 Task: Find connections with filter location Lübbecke with filter topic #property with filter profile language German with filter current company SoftwareOne with filter school Canara College with filter industry Utility System Construction with filter service category Team Building with filter keywords title Actor
Action: Mouse moved to (534, 72)
Screenshot: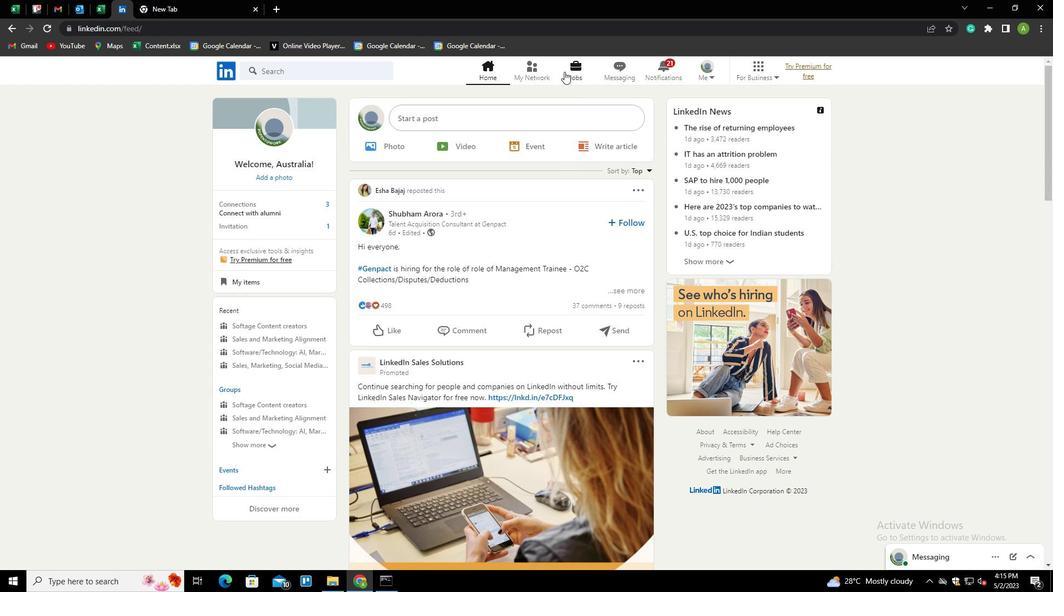 
Action: Mouse pressed left at (534, 72)
Screenshot: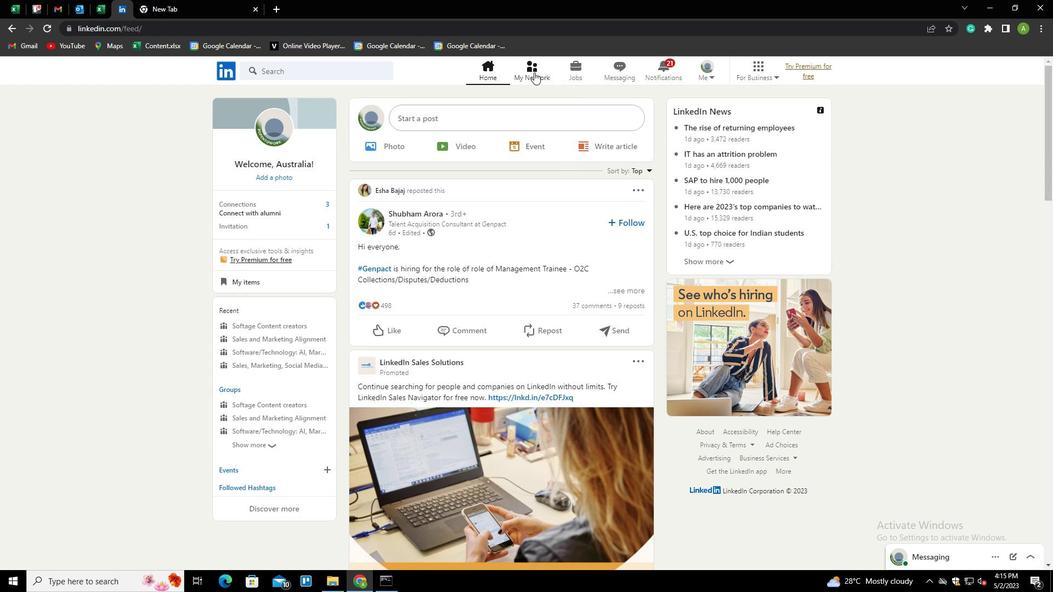 
Action: Mouse moved to (300, 131)
Screenshot: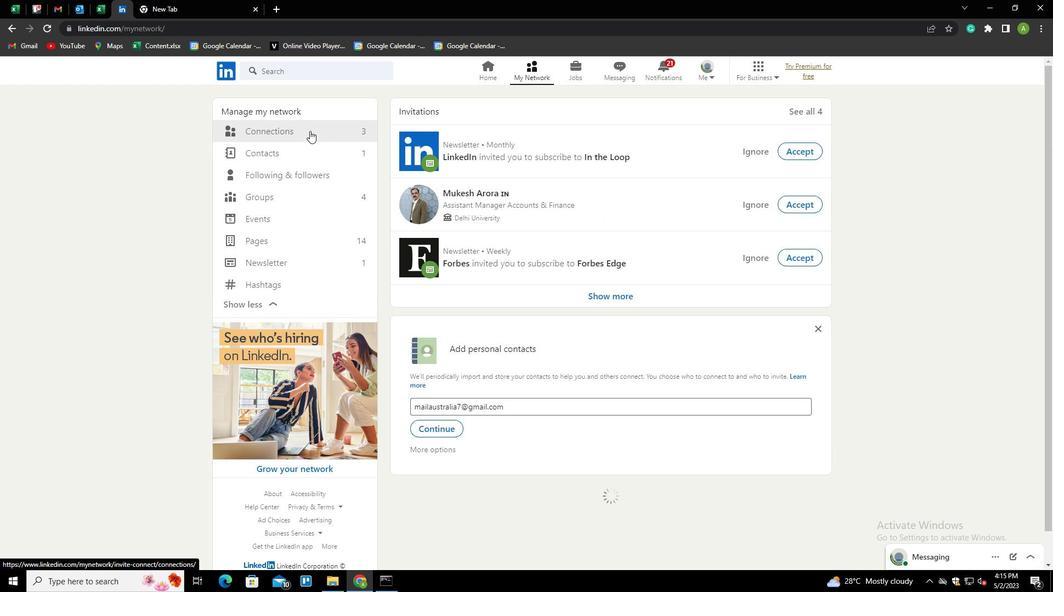 
Action: Mouse pressed left at (300, 131)
Screenshot: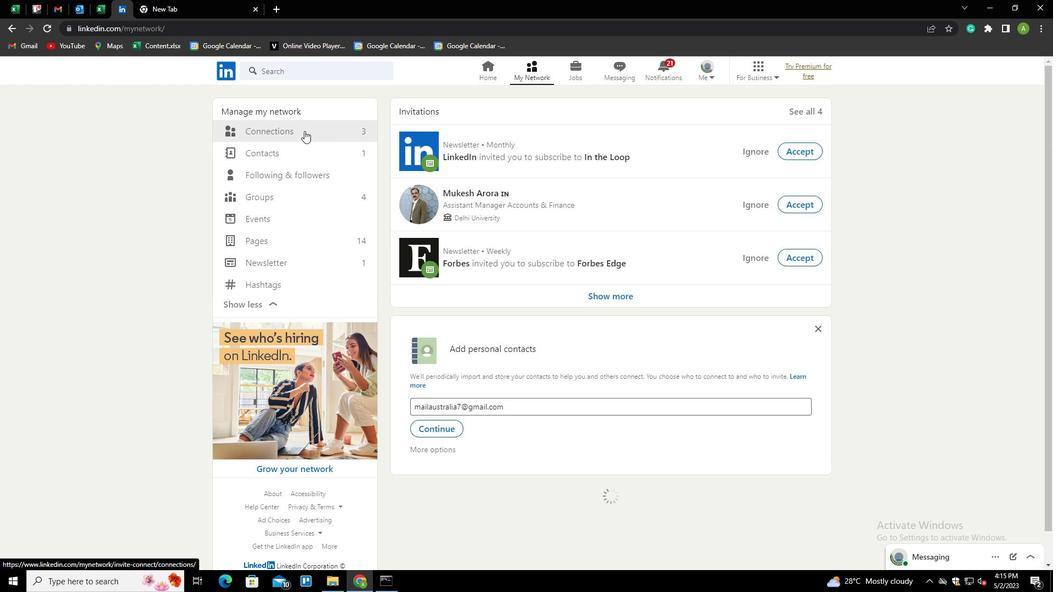 
Action: Mouse moved to (619, 133)
Screenshot: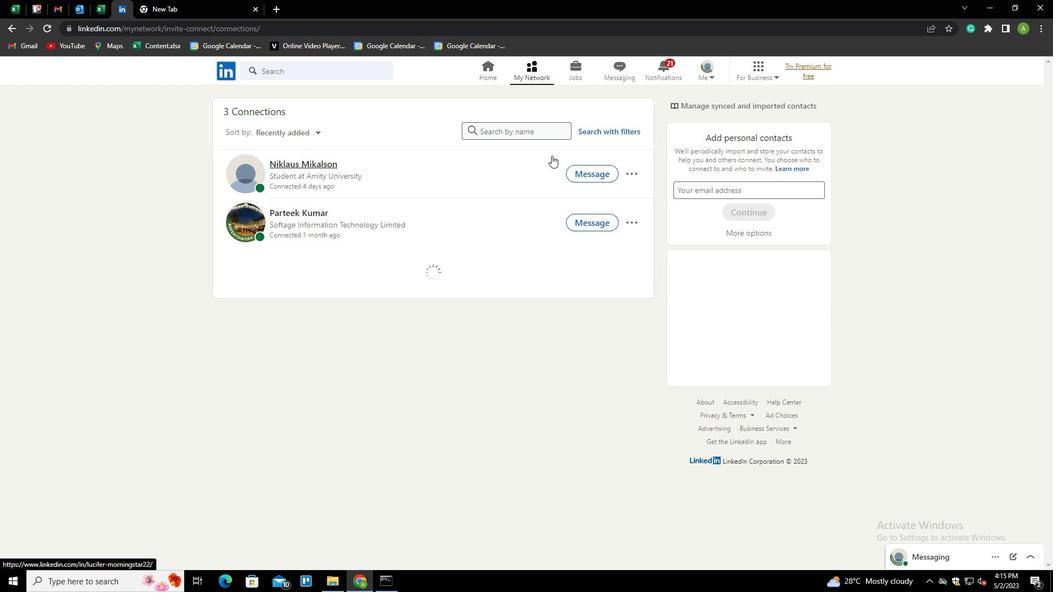 
Action: Mouse pressed left at (619, 133)
Screenshot: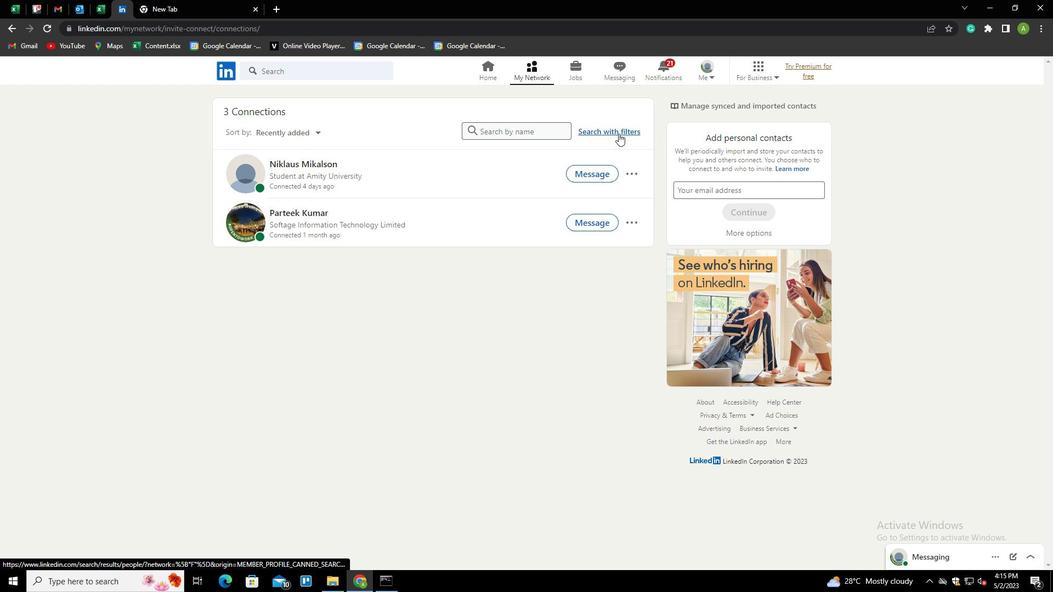 
Action: Mouse moved to (557, 105)
Screenshot: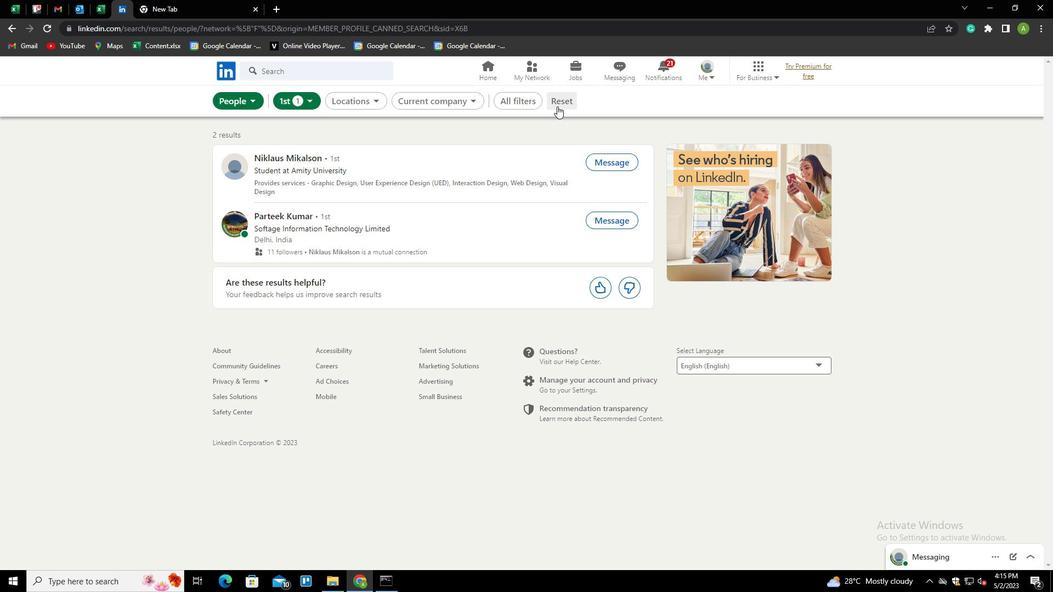 
Action: Mouse pressed left at (557, 105)
Screenshot: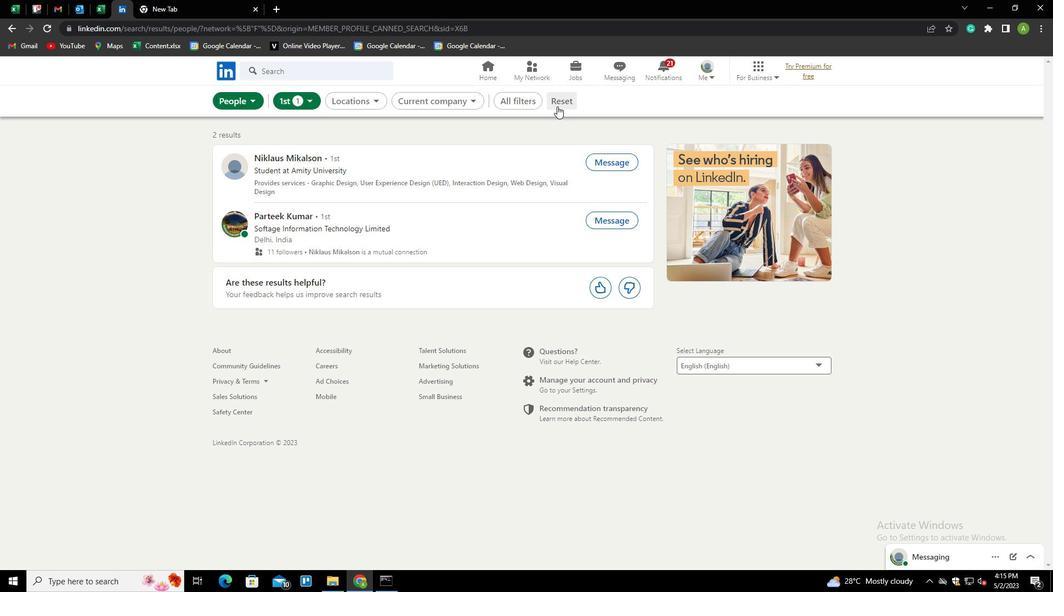 
Action: Mouse moved to (537, 102)
Screenshot: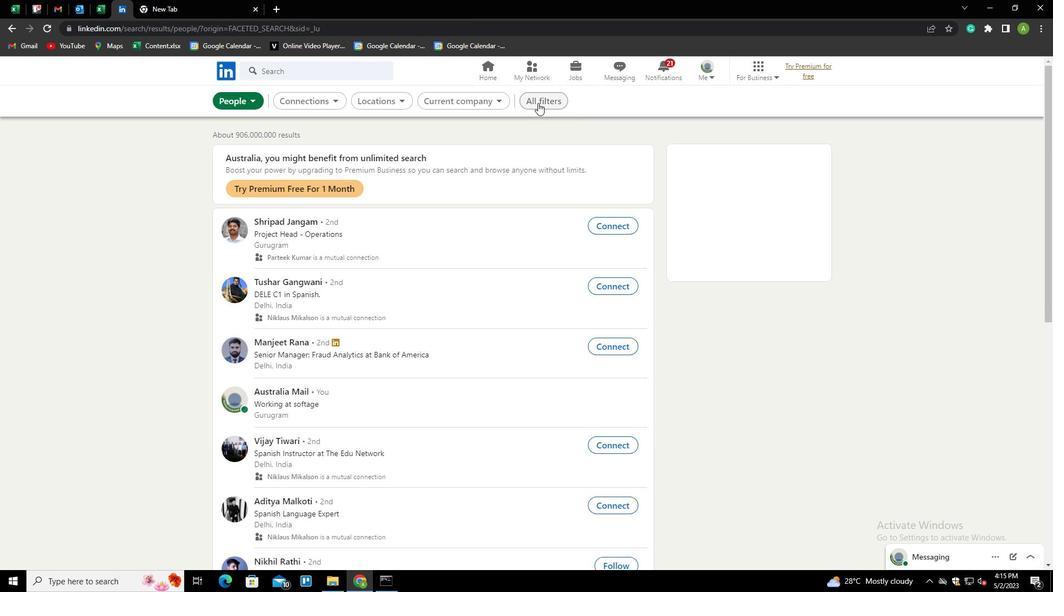 
Action: Mouse pressed left at (537, 102)
Screenshot: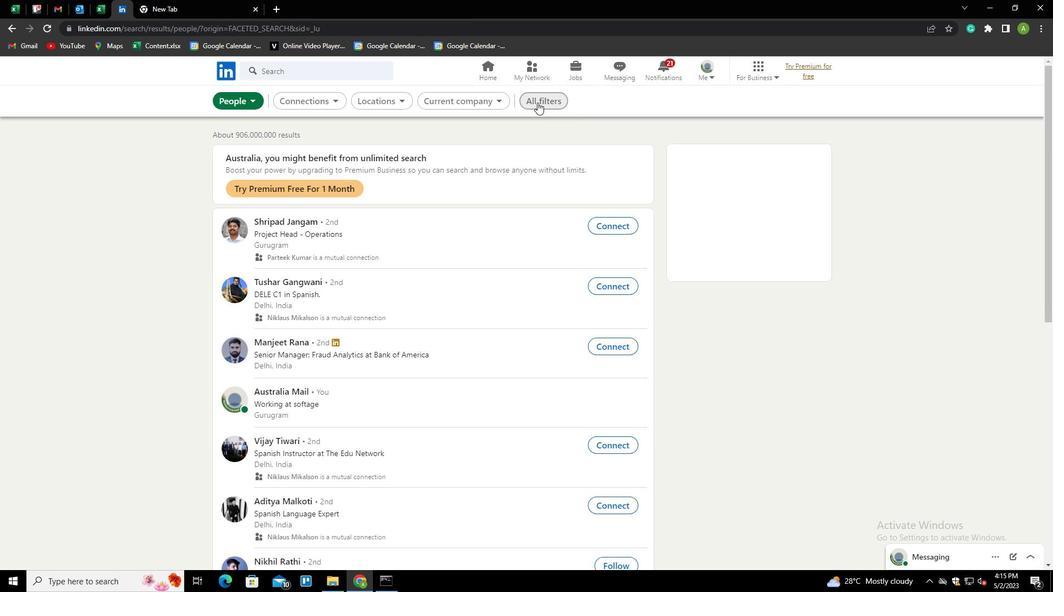 
Action: Mouse moved to (863, 319)
Screenshot: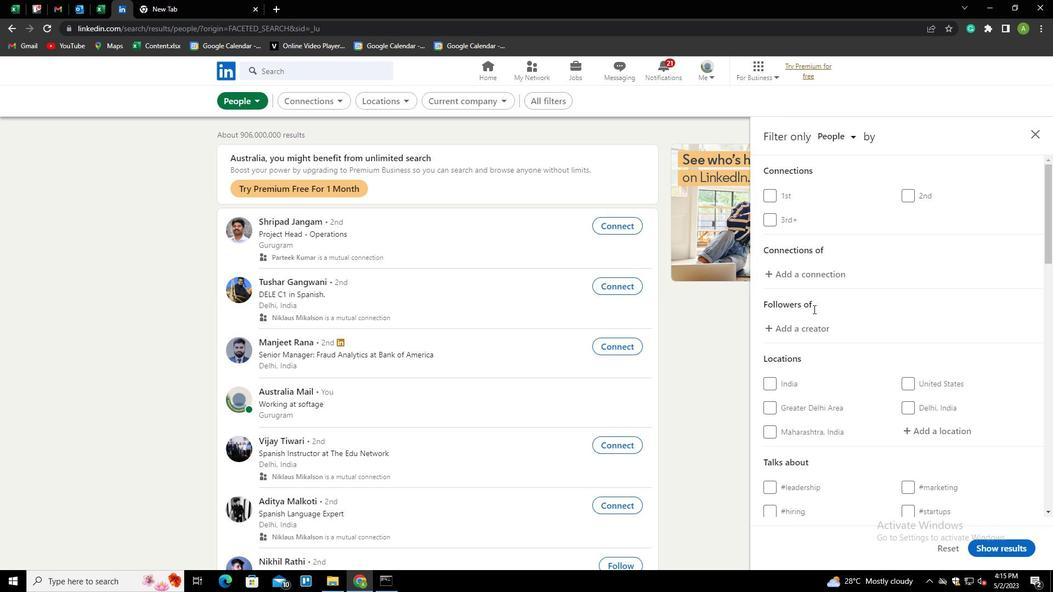 
Action: Mouse scrolled (863, 319) with delta (0, 0)
Screenshot: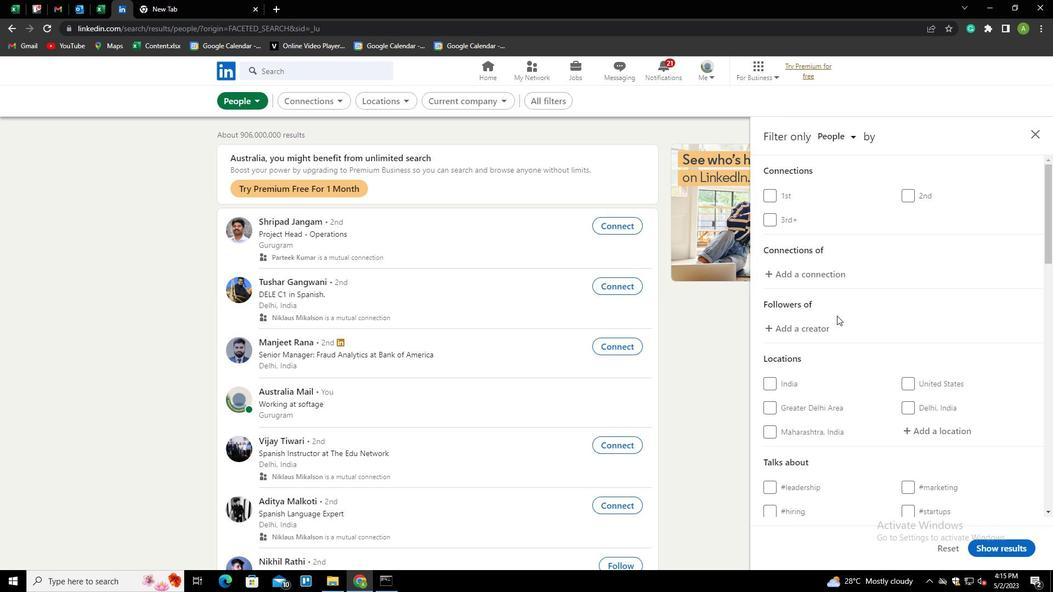 
Action: Mouse scrolled (863, 319) with delta (0, 0)
Screenshot: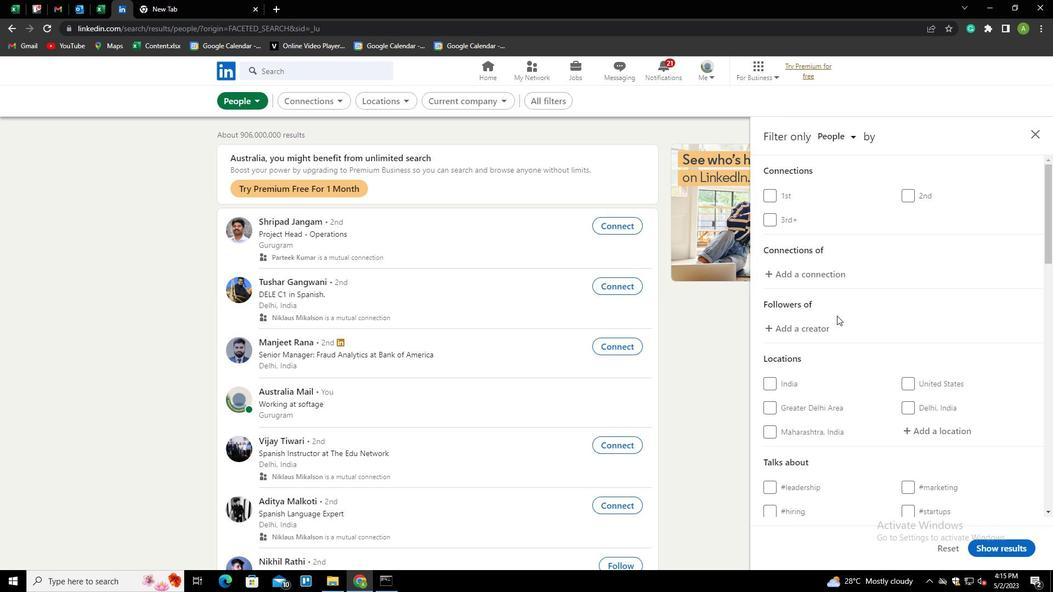 
Action: Mouse moved to (923, 322)
Screenshot: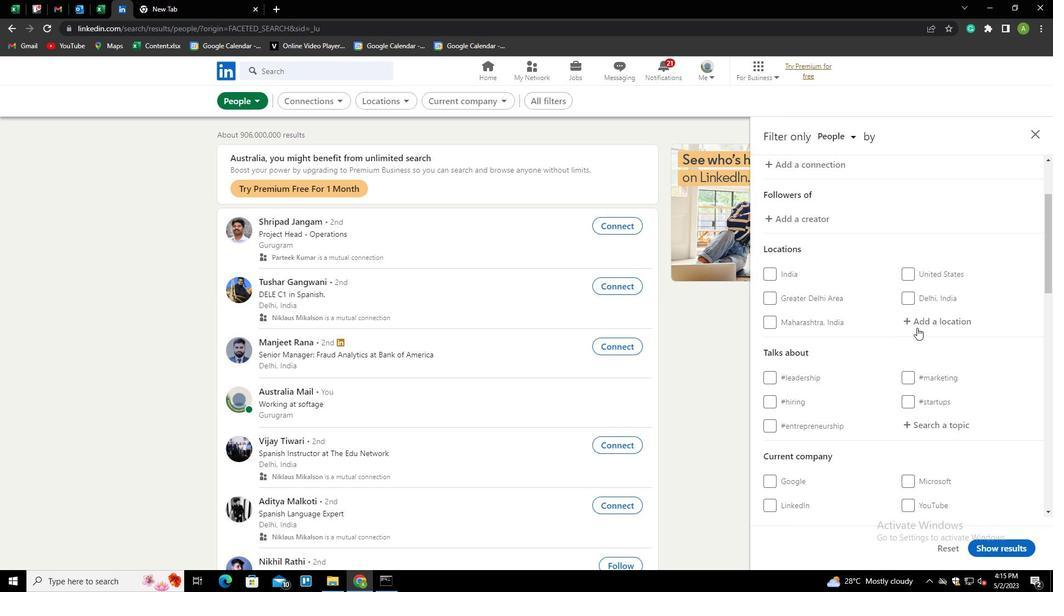 
Action: Mouse pressed left at (923, 322)
Screenshot: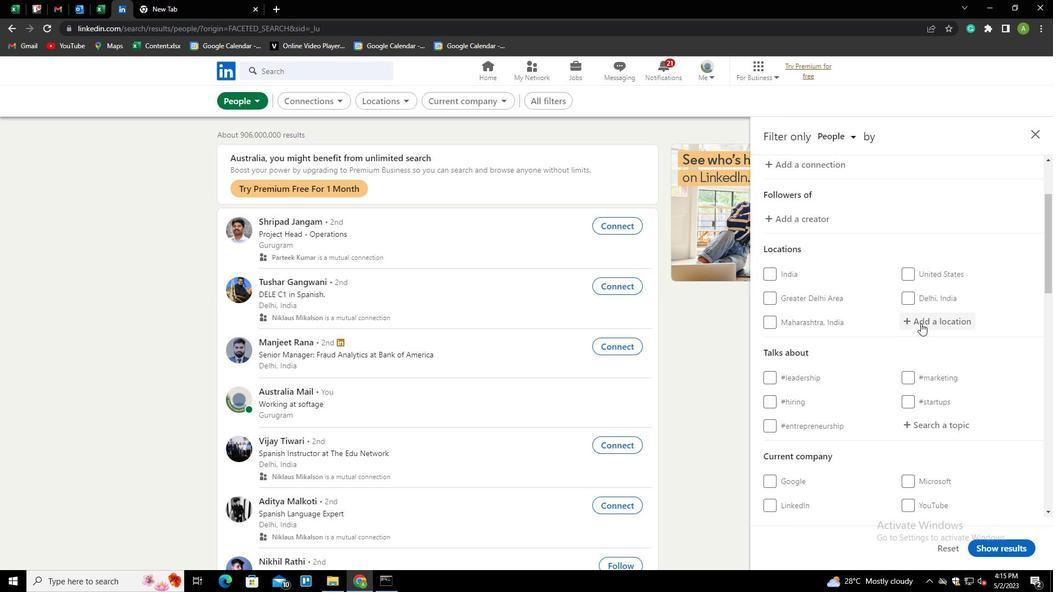 
Action: Key pressed <Key.shift>B<Key.backspace><Key.shift><Key.shift><Key.shift>LUBBECKE<Key.down><Key.enter>
Screenshot: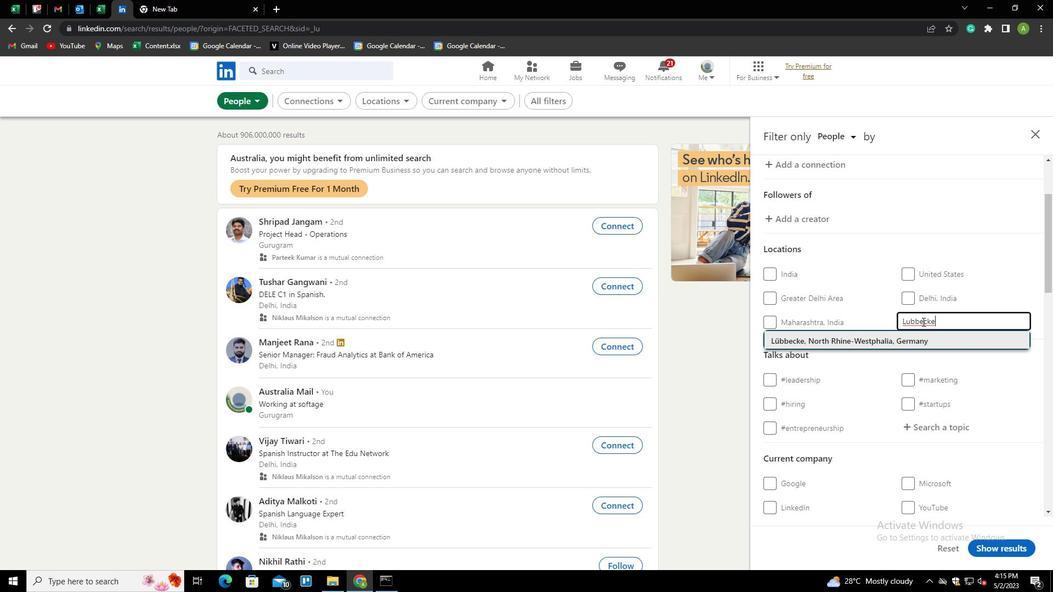 
Action: Mouse scrolled (923, 321) with delta (0, 0)
Screenshot: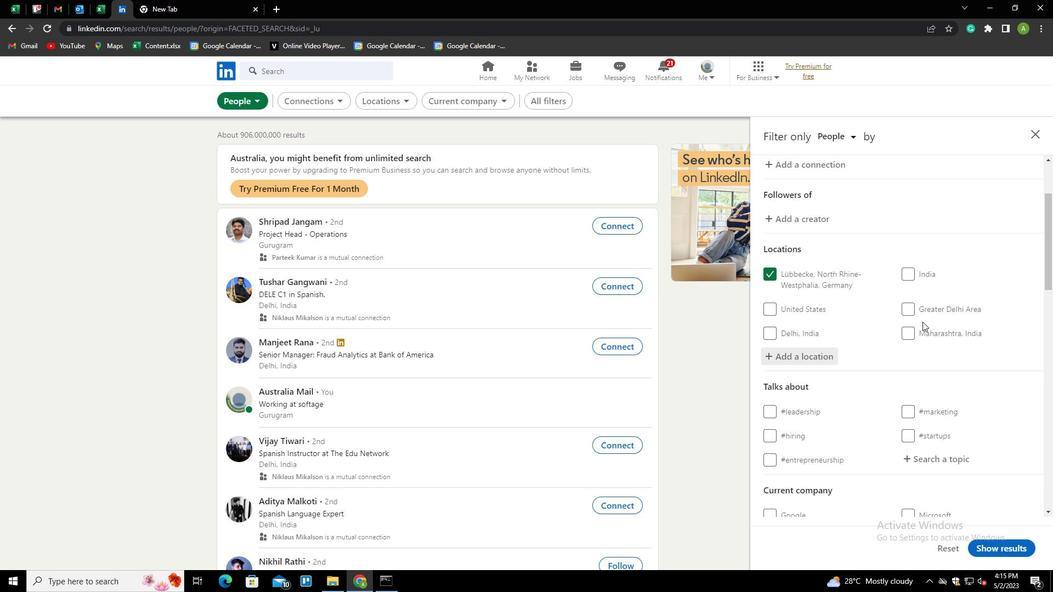 
Action: Mouse scrolled (923, 321) with delta (0, 0)
Screenshot: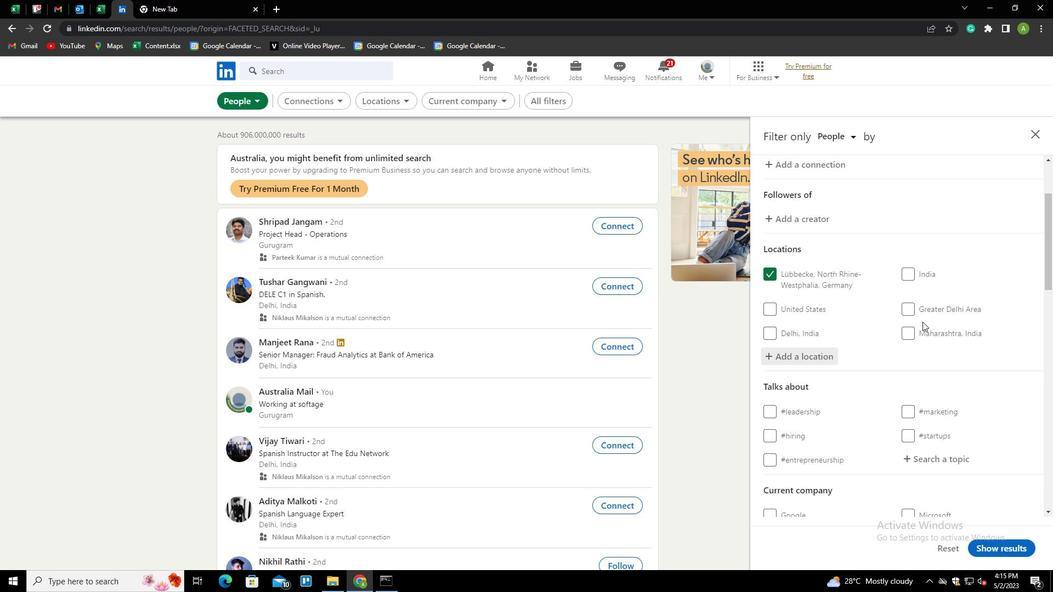 
Action: Mouse moved to (926, 355)
Screenshot: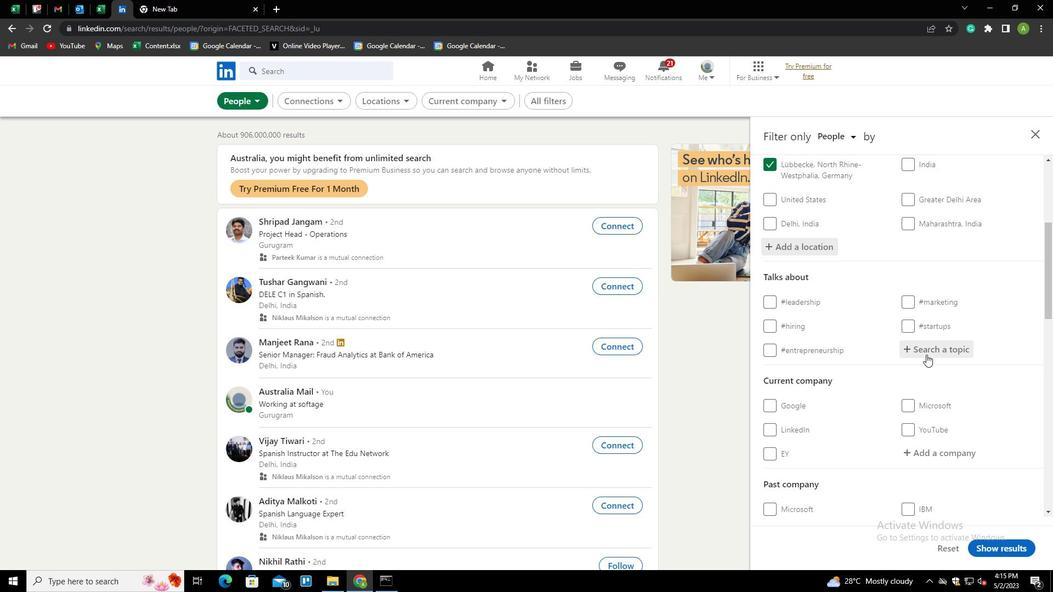 
Action: Mouse pressed left at (926, 355)
Screenshot: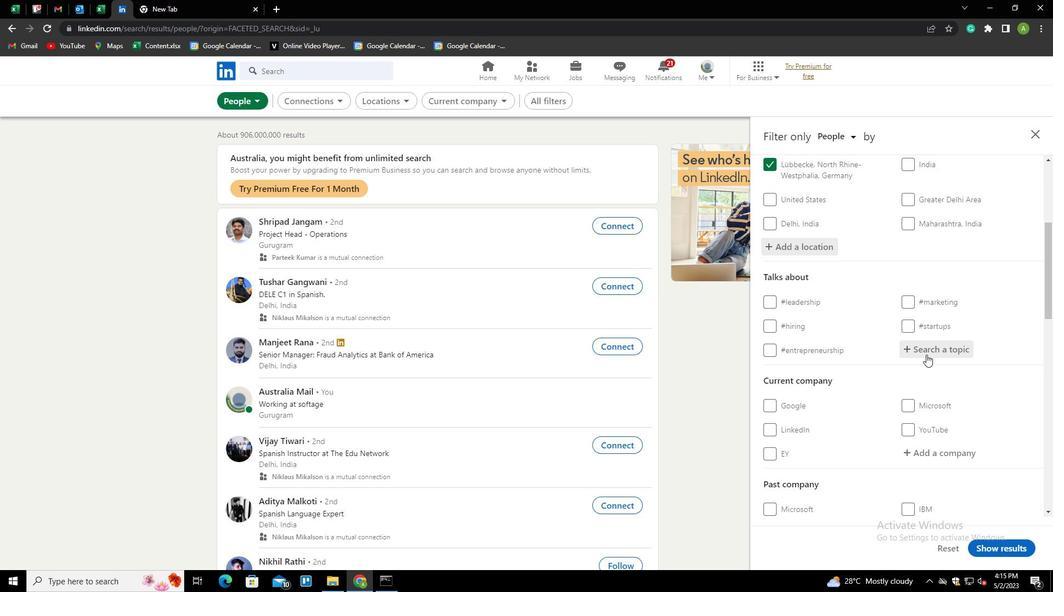 
Action: Key pressed PROPERTY<Key.down><Key.enter>
Screenshot: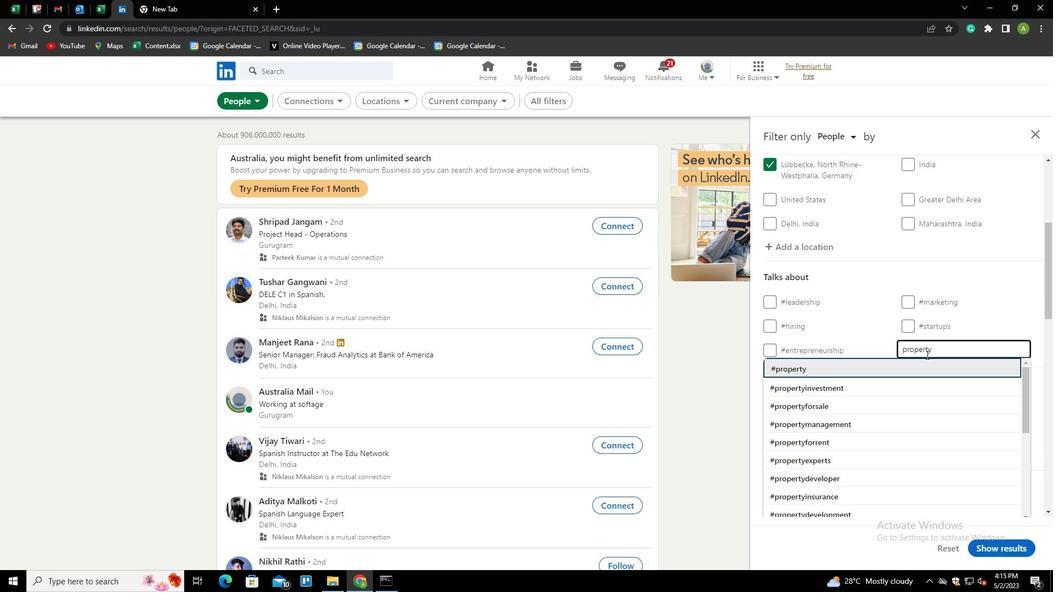 
Action: Mouse scrolled (926, 354) with delta (0, 0)
Screenshot: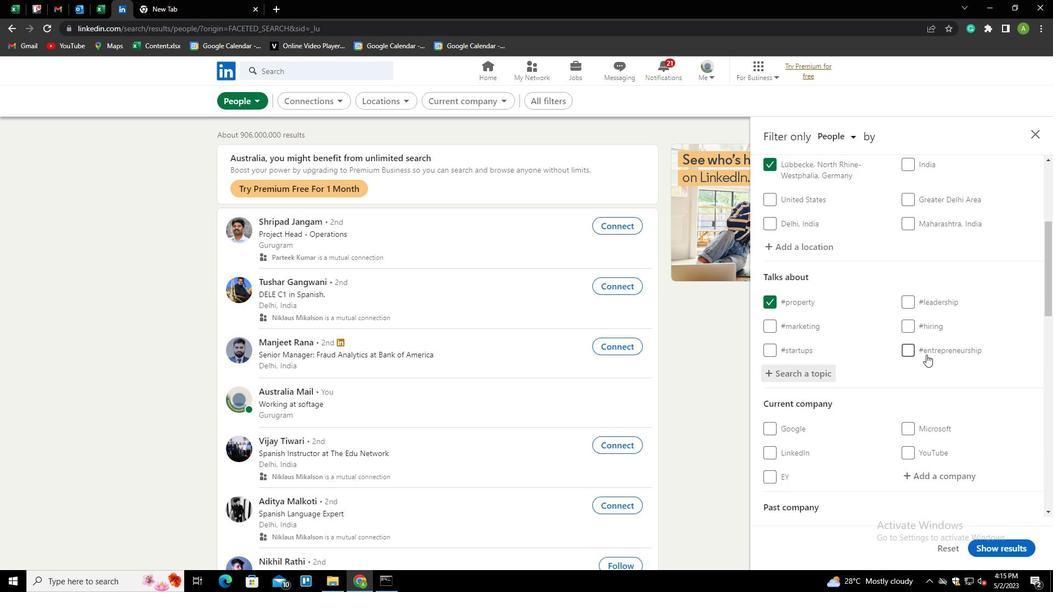 
Action: Mouse scrolled (926, 354) with delta (0, 0)
Screenshot: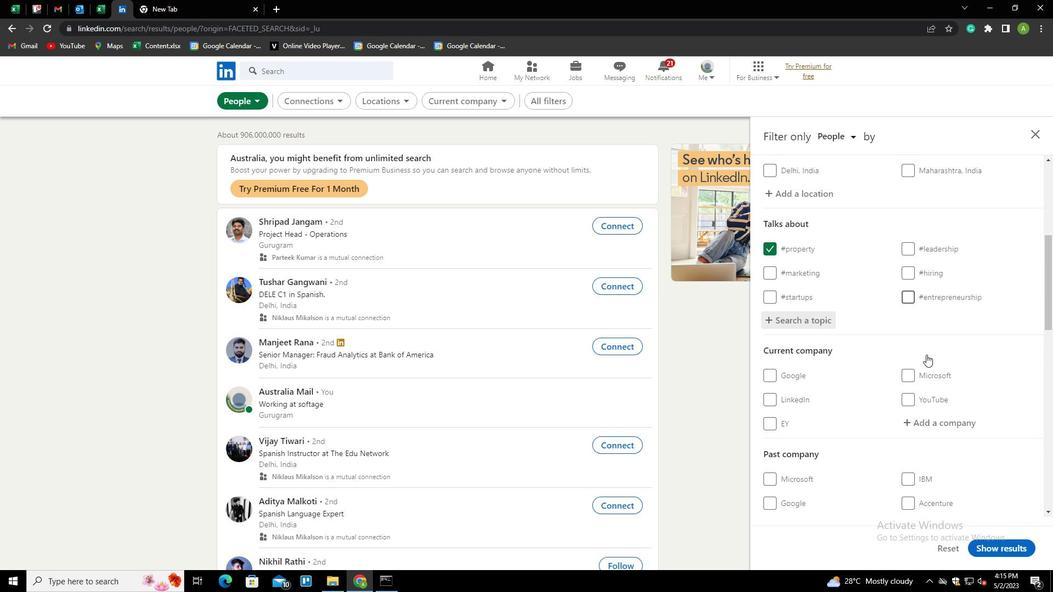 
Action: Mouse scrolled (926, 354) with delta (0, 0)
Screenshot: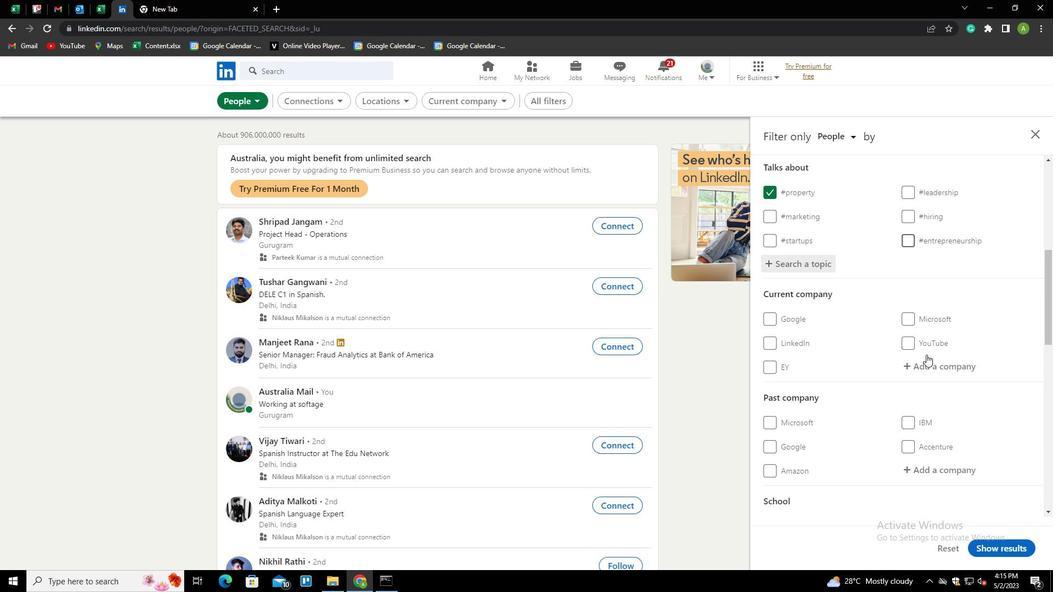 
Action: Mouse scrolled (926, 354) with delta (0, 0)
Screenshot: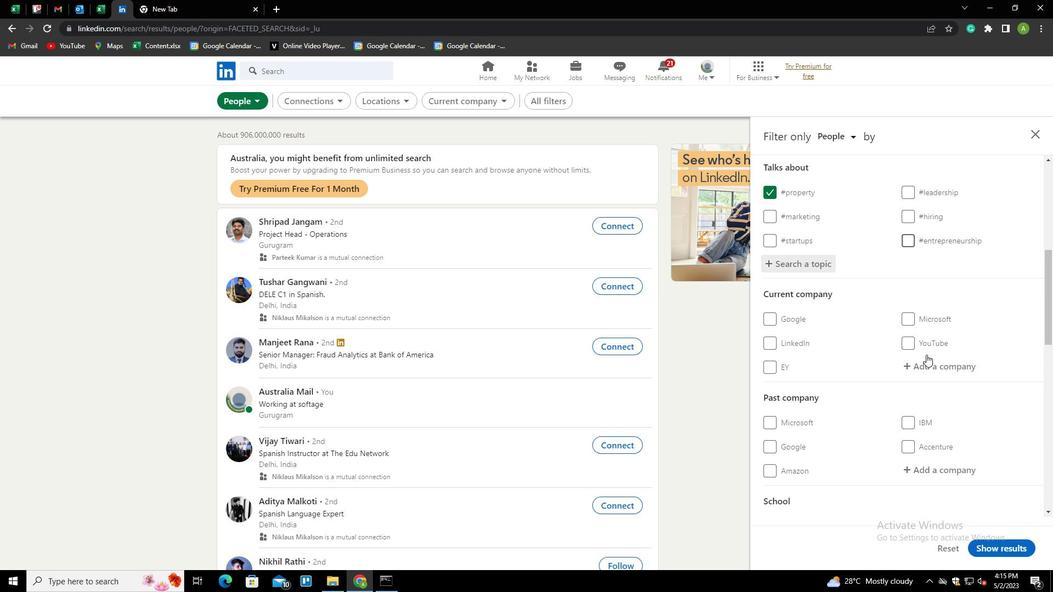 
Action: Mouse scrolled (926, 354) with delta (0, 0)
Screenshot: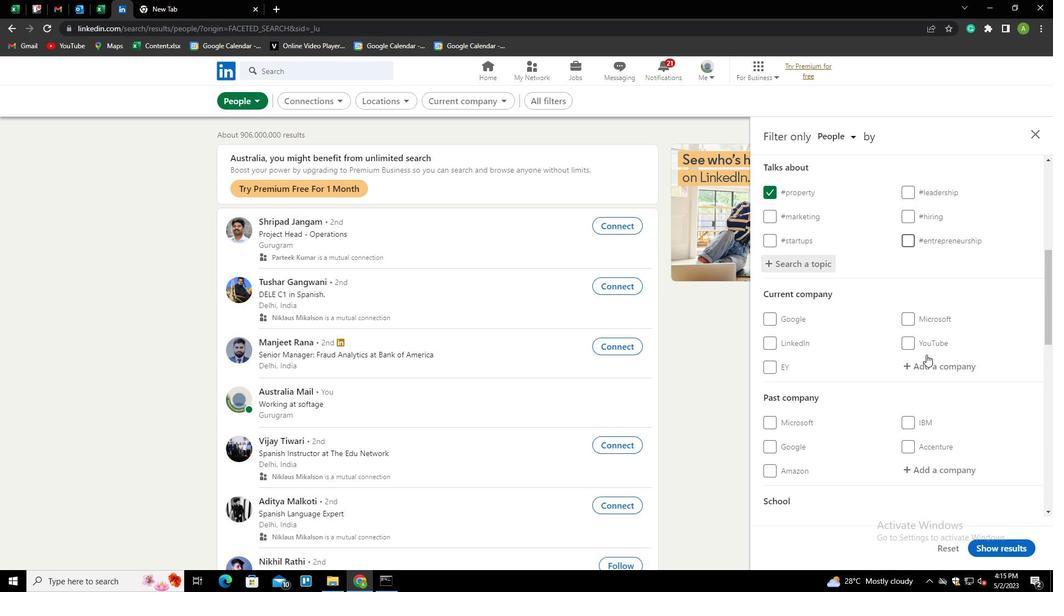 
Action: Mouse scrolled (926, 354) with delta (0, 0)
Screenshot: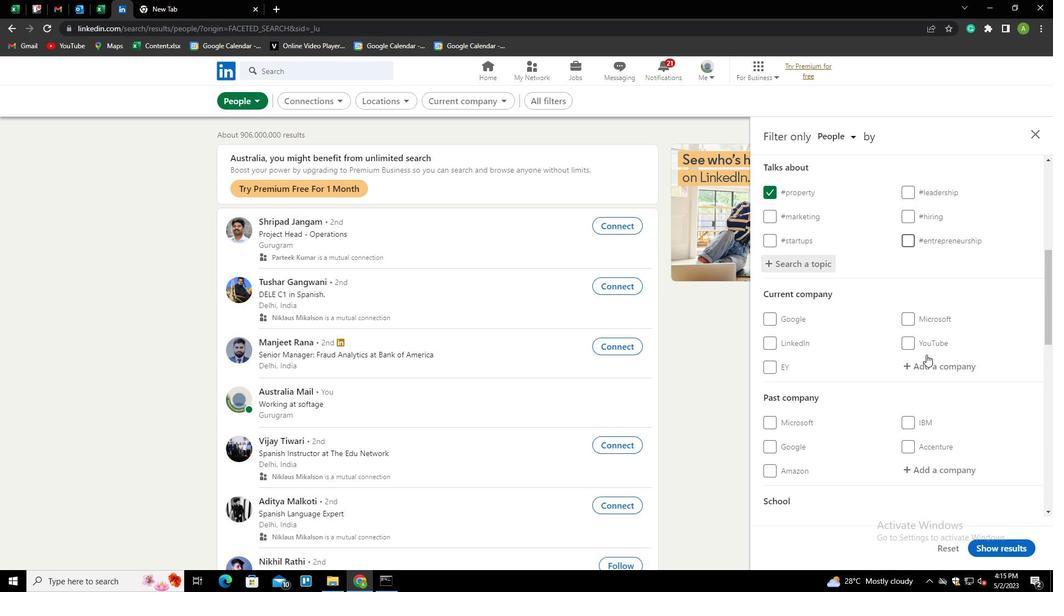 
Action: Mouse scrolled (926, 354) with delta (0, 0)
Screenshot: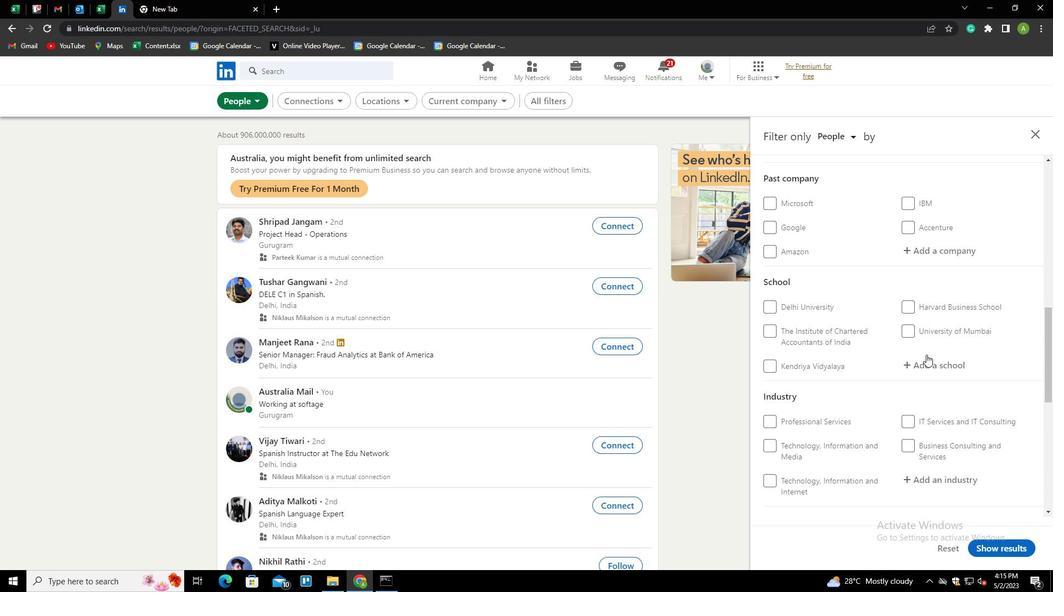 
Action: Mouse scrolled (926, 354) with delta (0, 0)
Screenshot: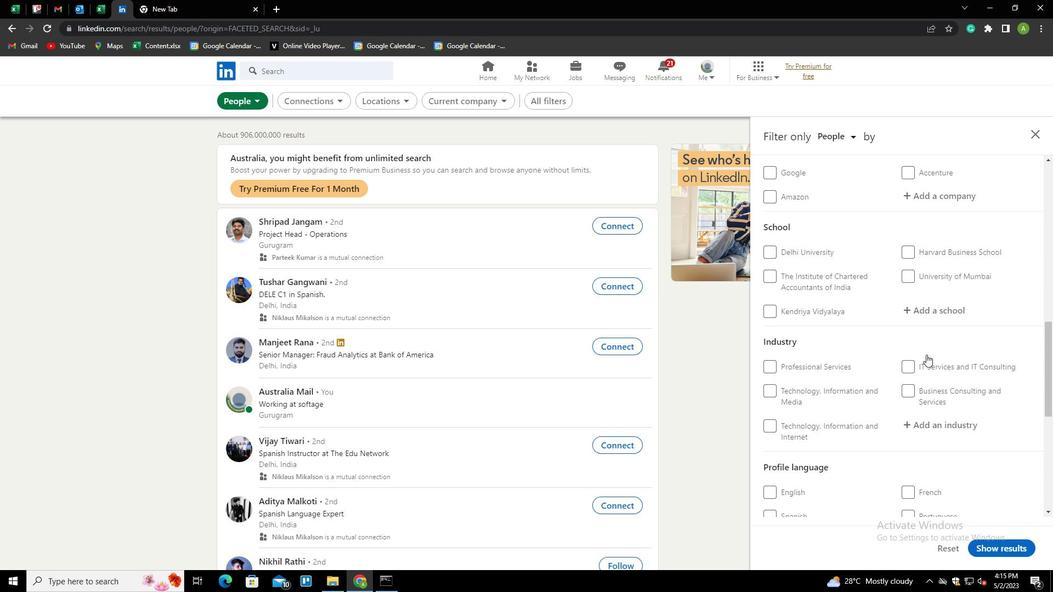 
Action: Mouse scrolled (926, 354) with delta (0, 0)
Screenshot: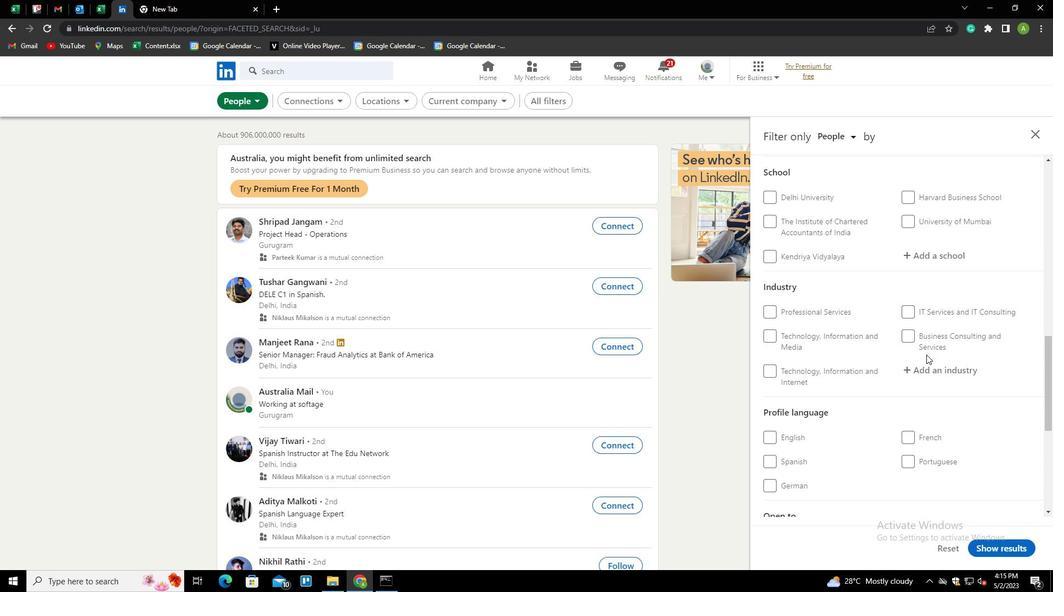 
Action: Mouse moved to (783, 433)
Screenshot: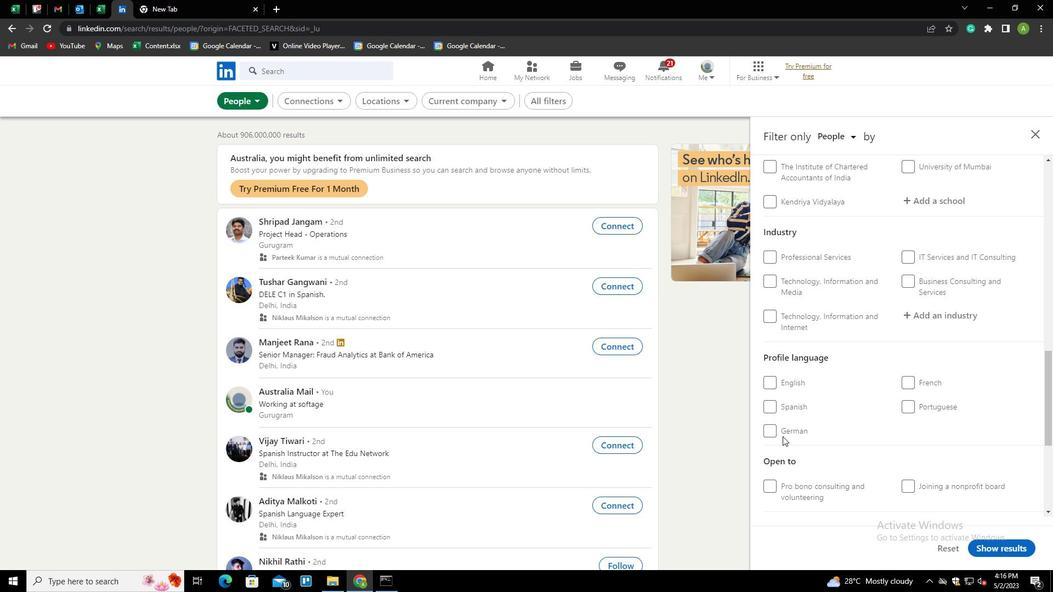 
Action: Mouse pressed left at (783, 433)
Screenshot: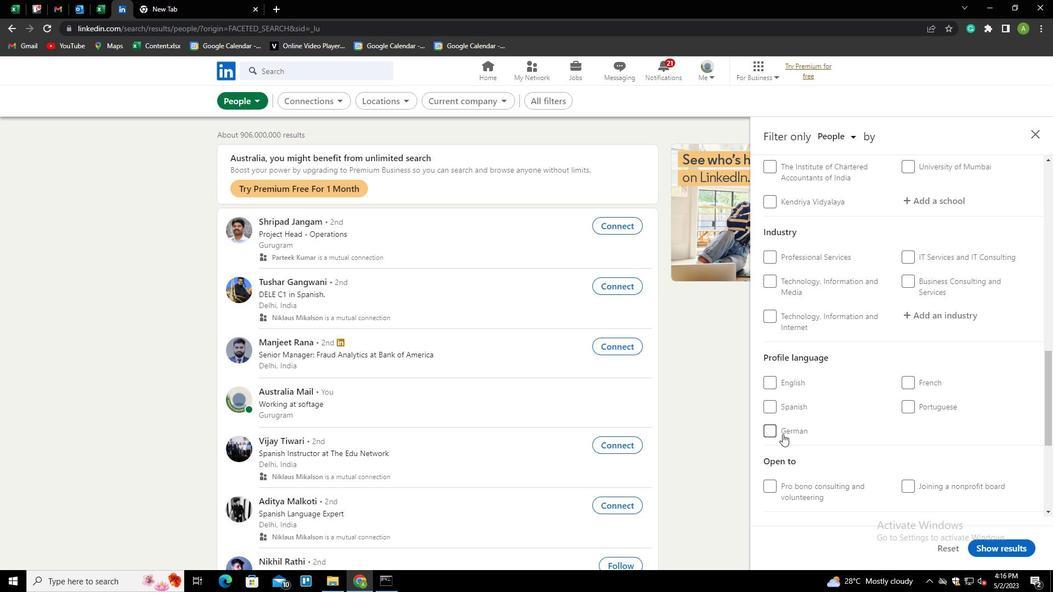 
Action: Mouse moved to (845, 391)
Screenshot: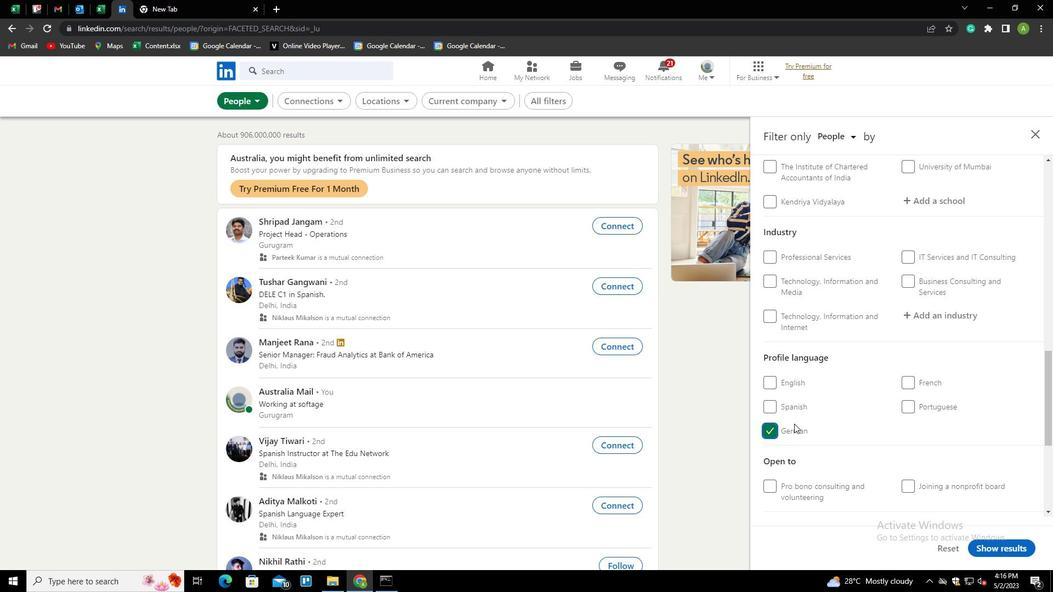 
Action: Mouse scrolled (845, 392) with delta (0, 0)
Screenshot: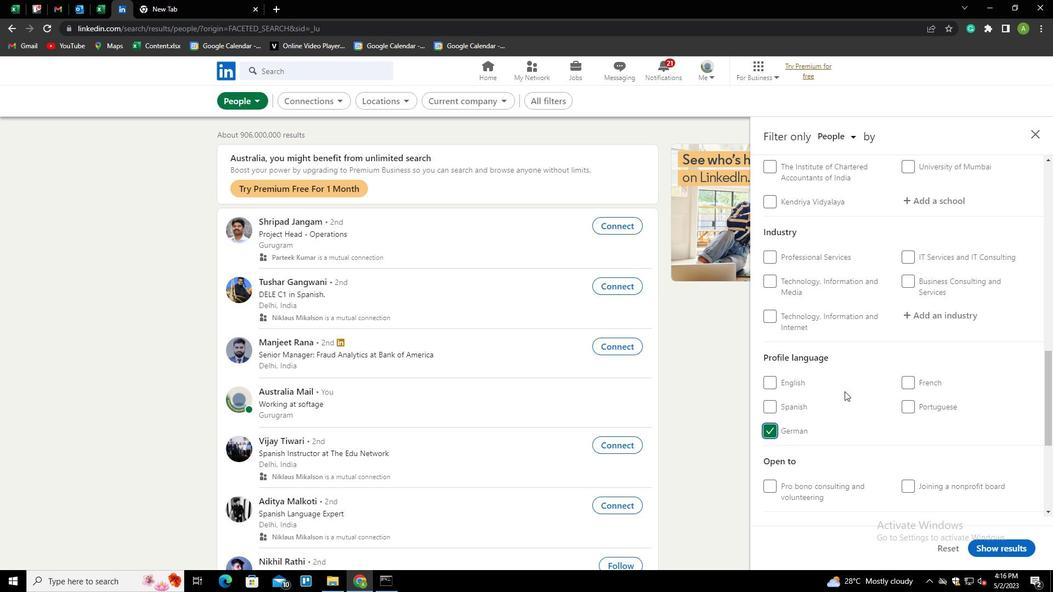 
Action: Mouse scrolled (845, 392) with delta (0, 0)
Screenshot: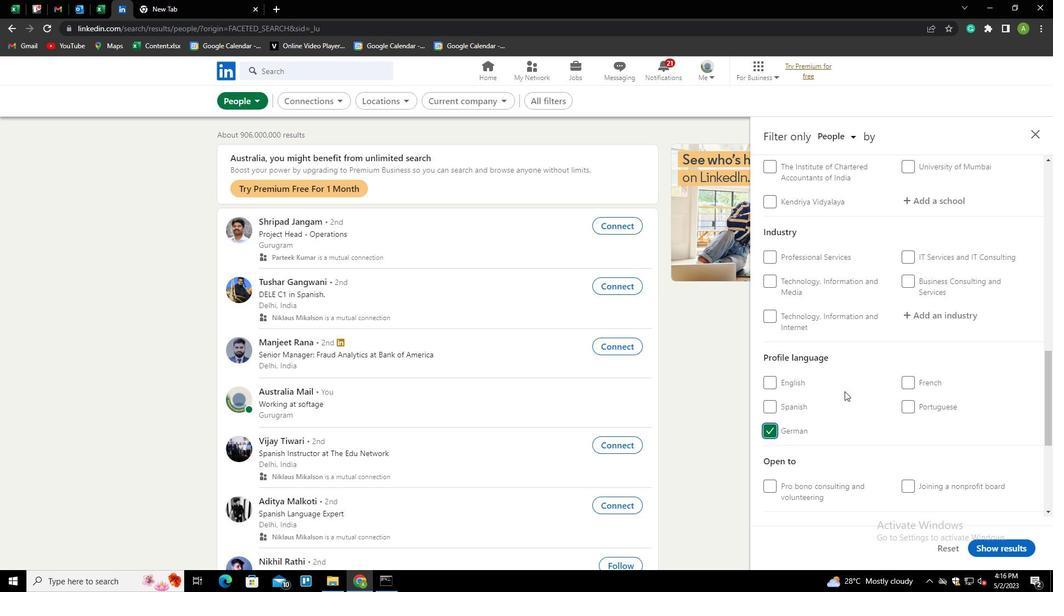 
Action: Mouse scrolled (845, 392) with delta (0, 0)
Screenshot: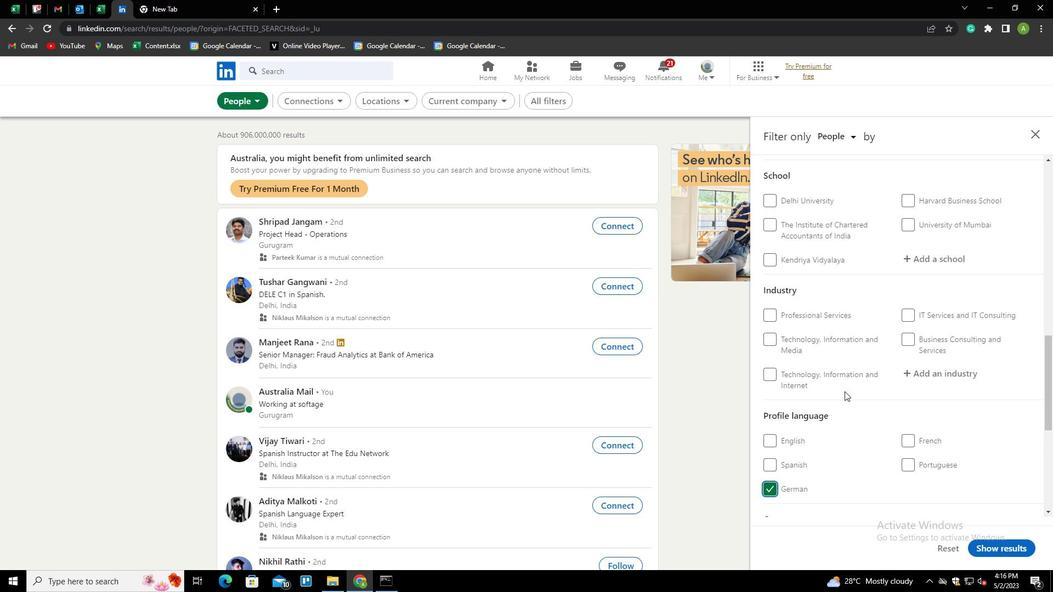 
Action: Mouse scrolled (845, 392) with delta (0, 0)
Screenshot: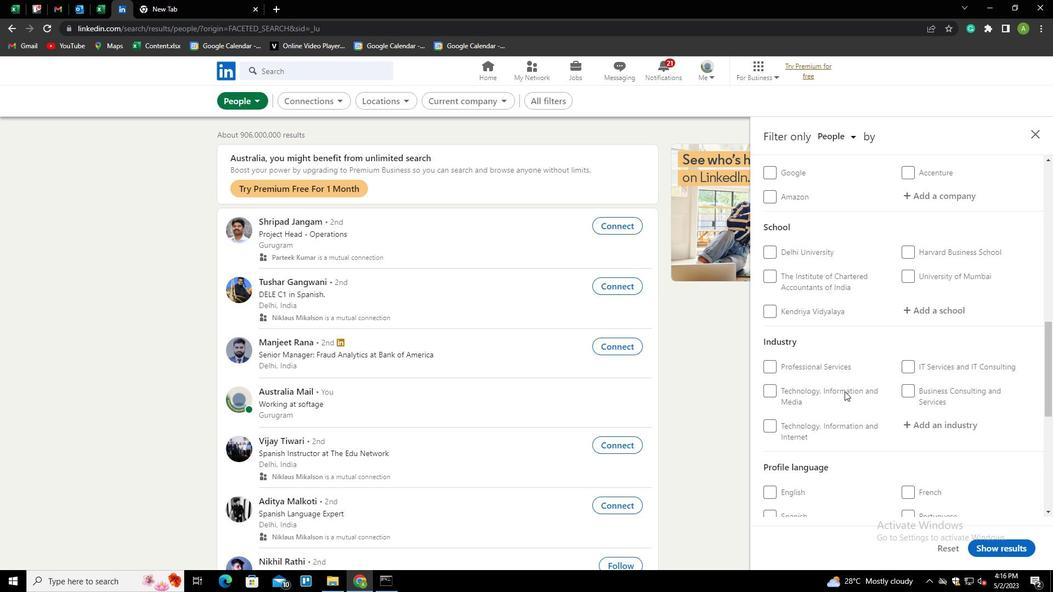 
Action: Mouse scrolled (845, 392) with delta (0, 0)
Screenshot: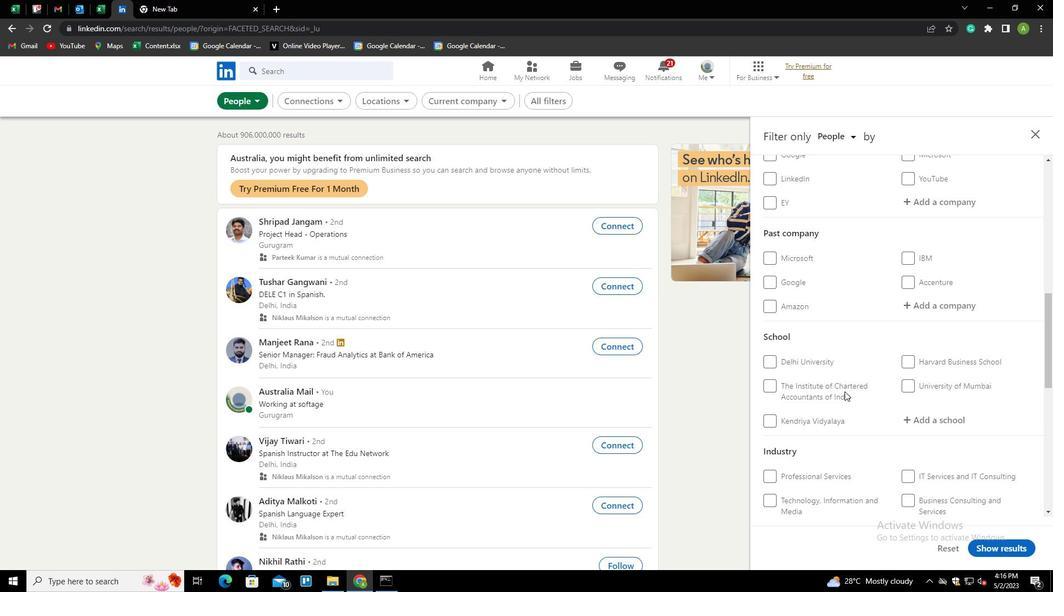 
Action: Mouse scrolled (845, 392) with delta (0, 0)
Screenshot: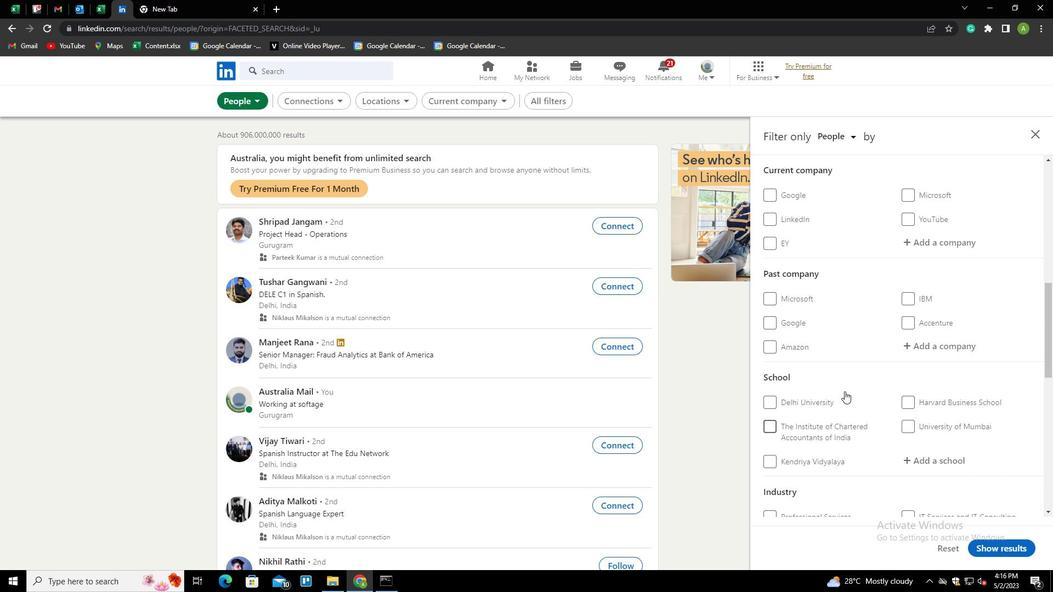 
Action: Mouse moved to (923, 313)
Screenshot: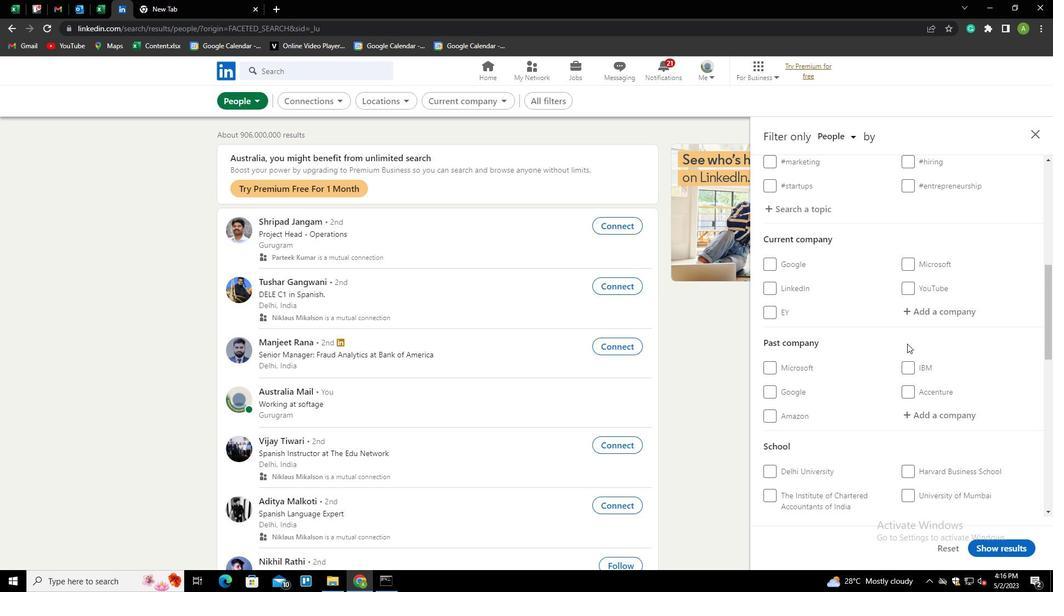 
Action: Mouse pressed left at (923, 313)
Screenshot: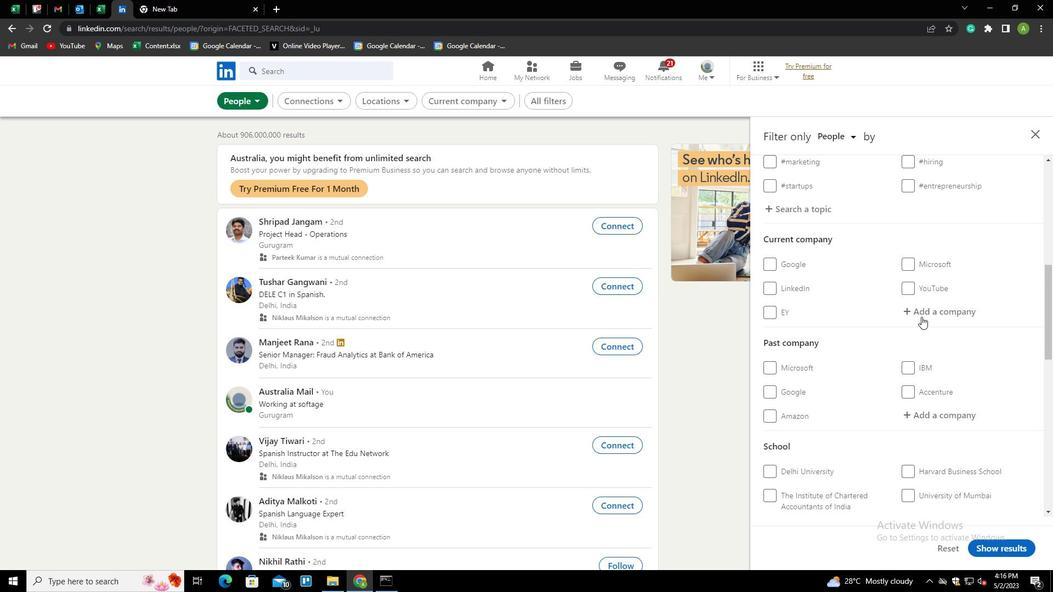 
Action: Key pressed <Key.shift>SOFTWARE<Key.shift>ONE<Key.down><Key.enter>
Screenshot: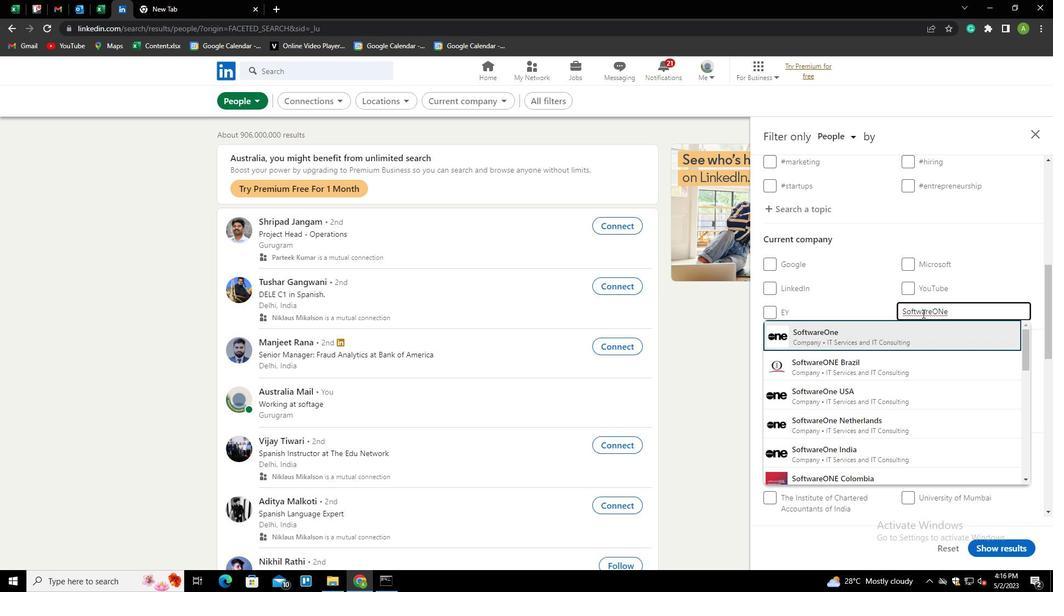 
Action: Mouse scrolled (923, 313) with delta (0, 0)
Screenshot: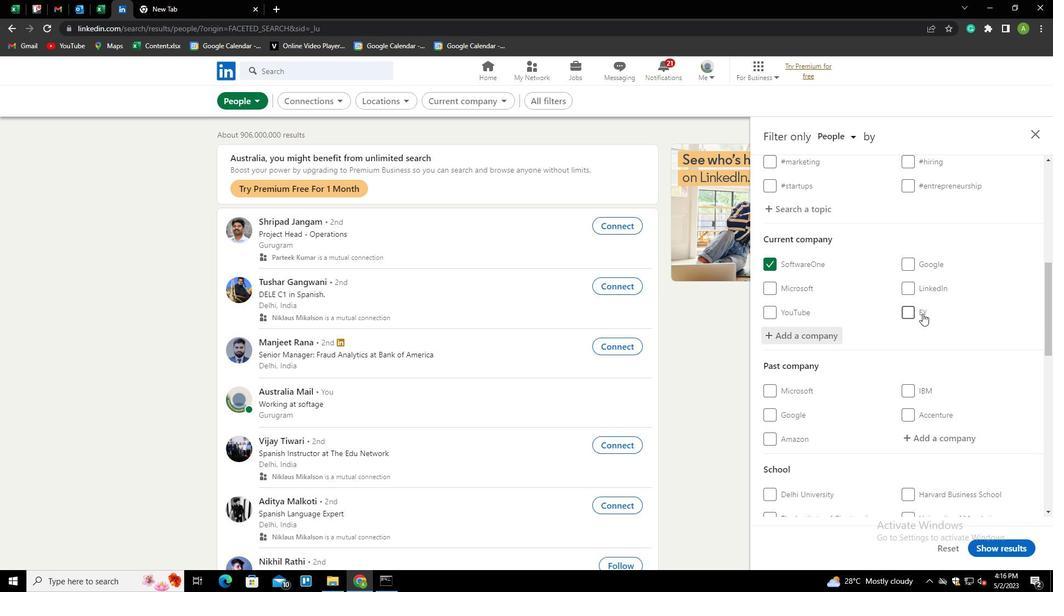 
Action: Mouse scrolled (923, 313) with delta (0, 0)
Screenshot: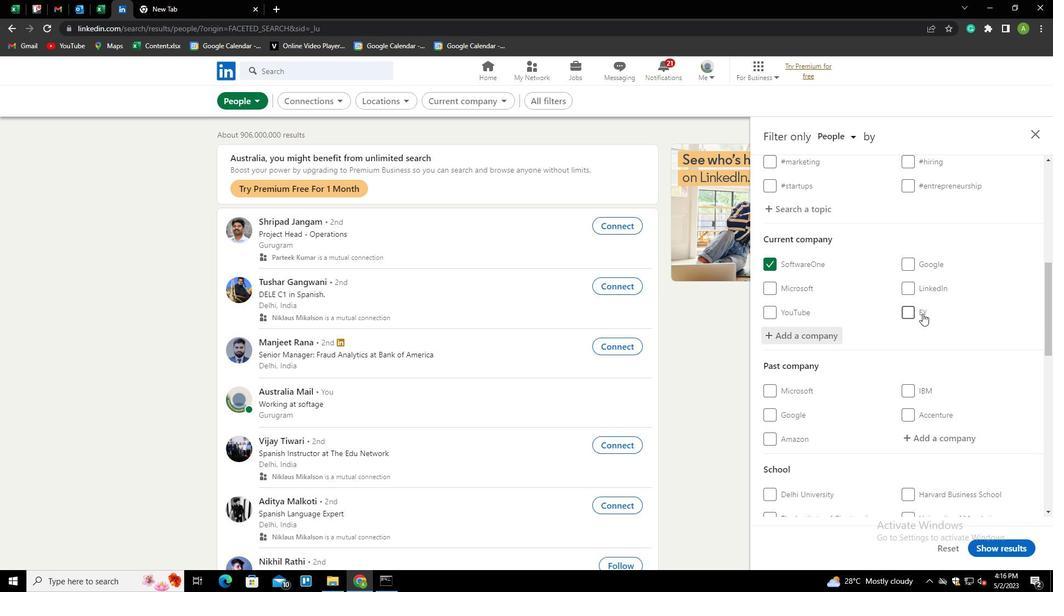 
Action: Mouse scrolled (923, 313) with delta (0, 0)
Screenshot: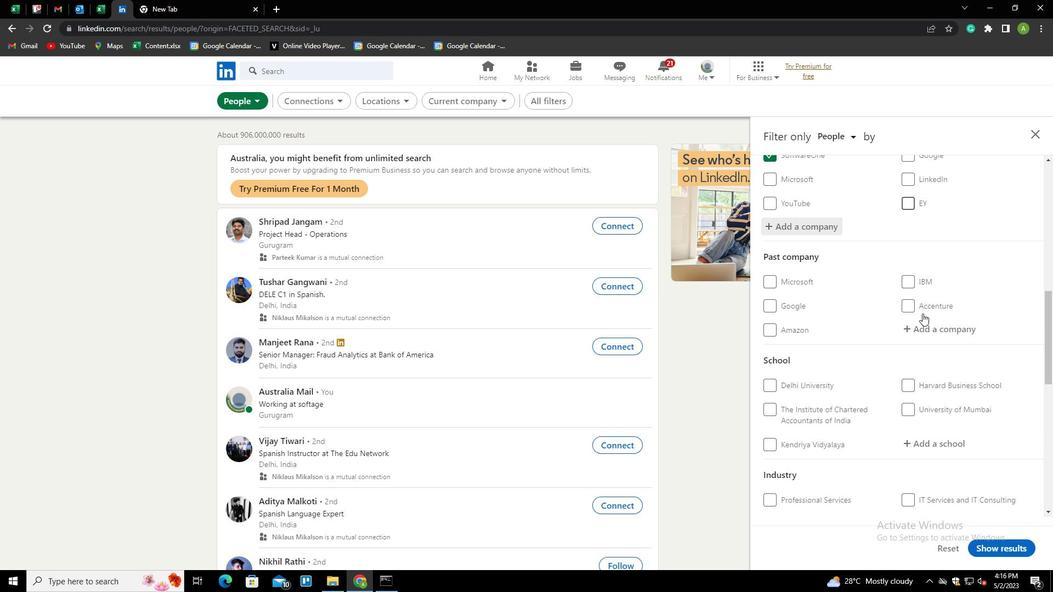 
Action: Mouse scrolled (923, 313) with delta (0, 0)
Screenshot: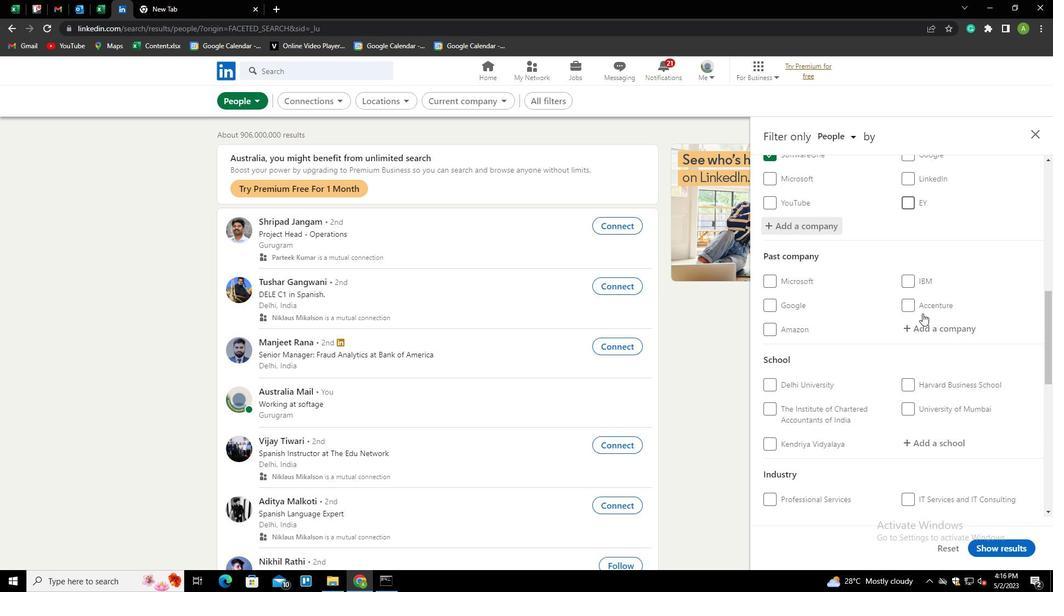 
Action: Mouse moved to (929, 332)
Screenshot: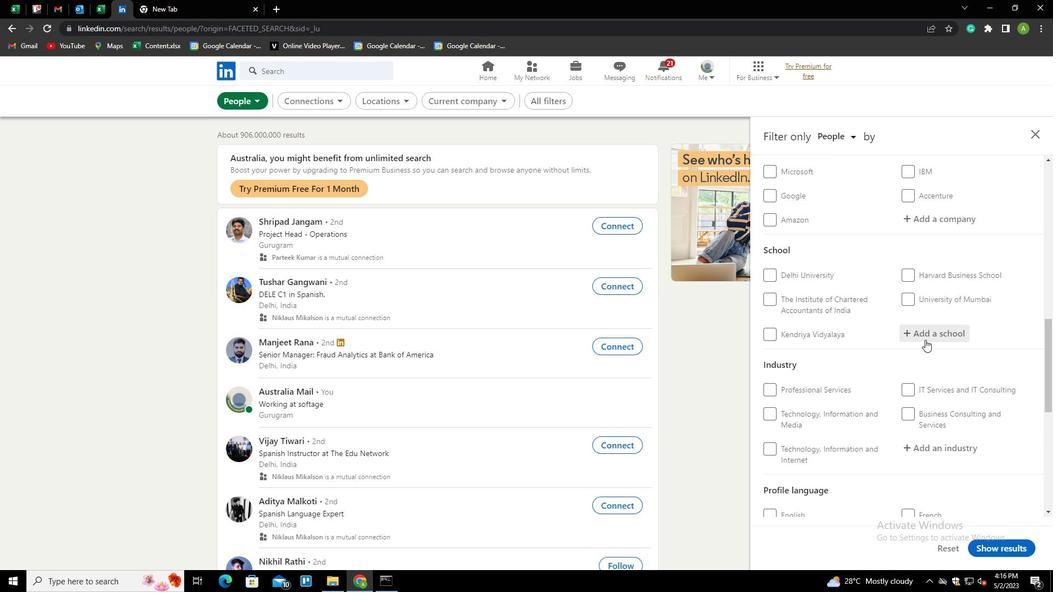 
Action: Mouse pressed left at (929, 332)
Screenshot: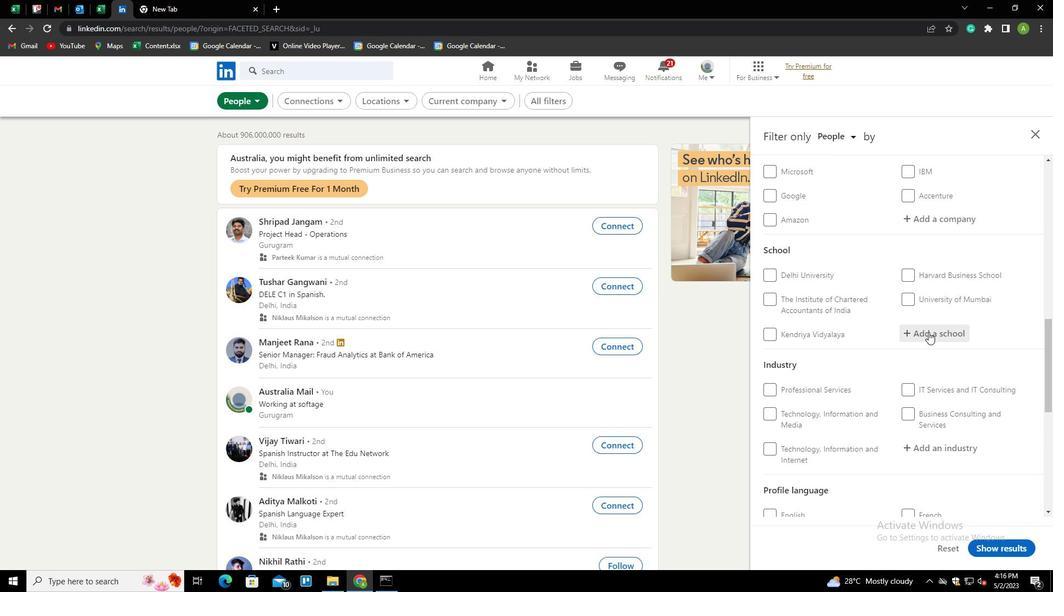
Action: Mouse moved to (935, 331)
Screenshot: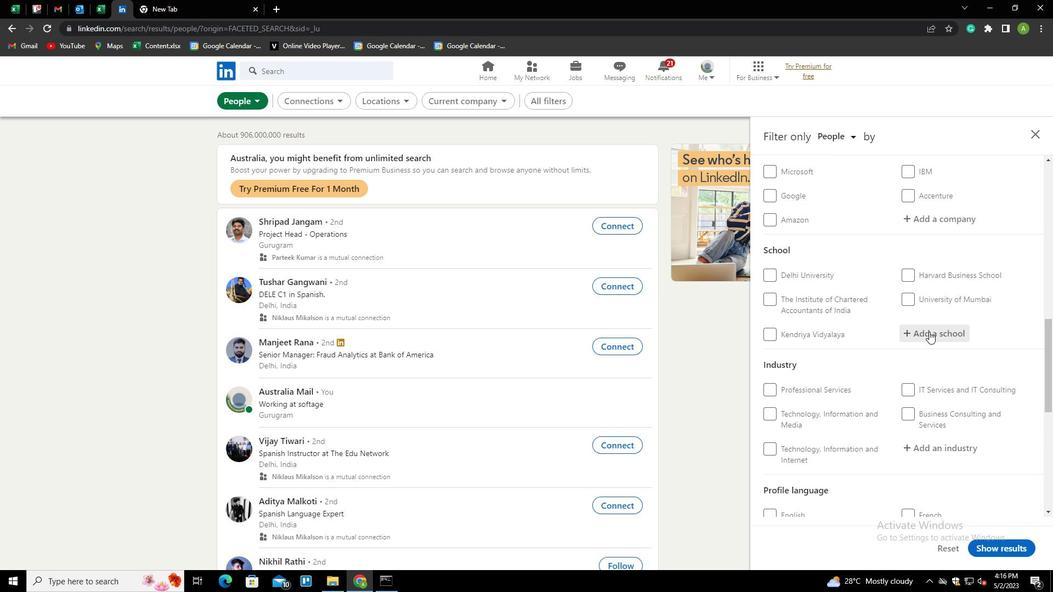 
Action: Mouse pressed left at (935, 331)
Screenshot: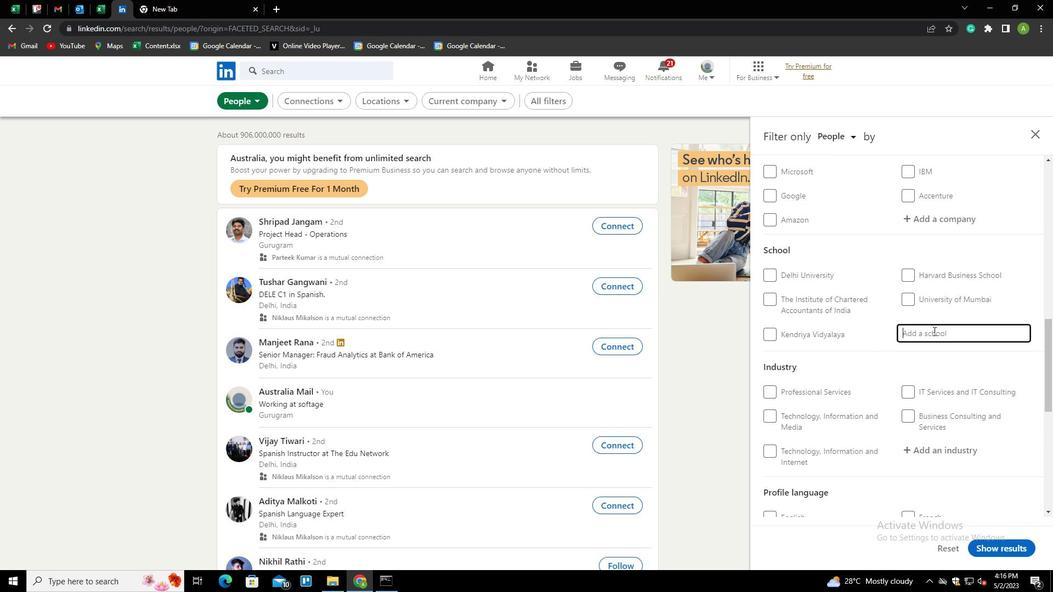 
Action: Mouse moved to (934, 332)
Screenshot: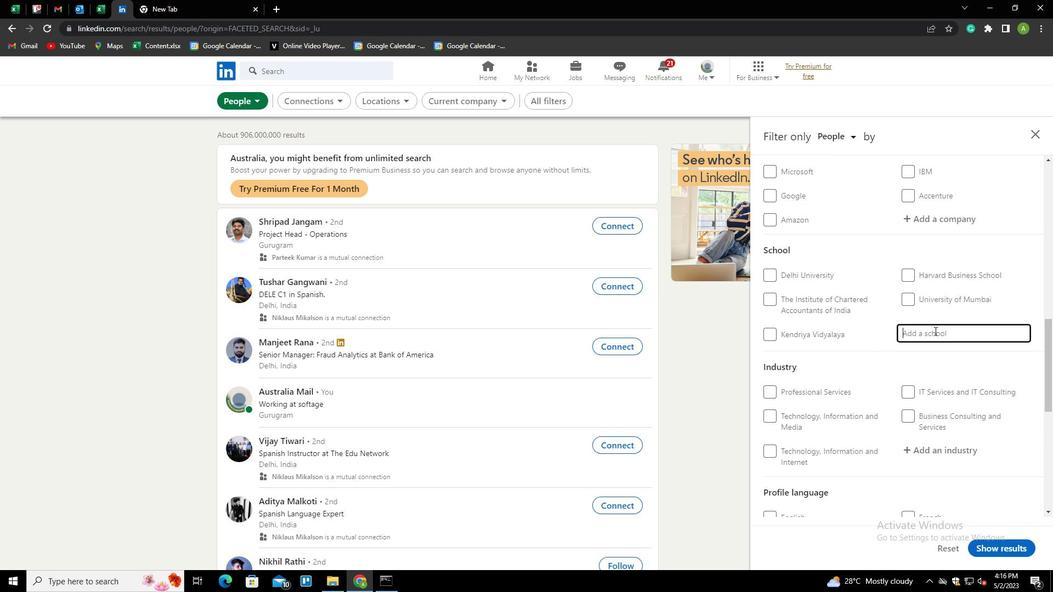 
Action: Key pressed <Key.shift><Key.shift>CANARA<Key.space><Key.shift>COLLAGE
Screenshot: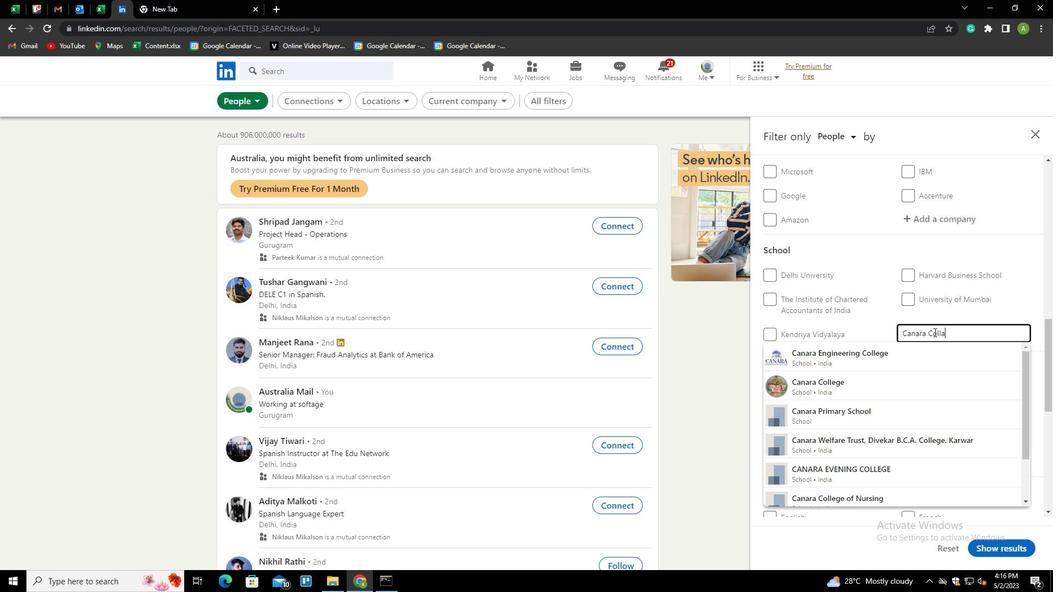 
Action: Mouse moved to (939, 357)
Screenshot: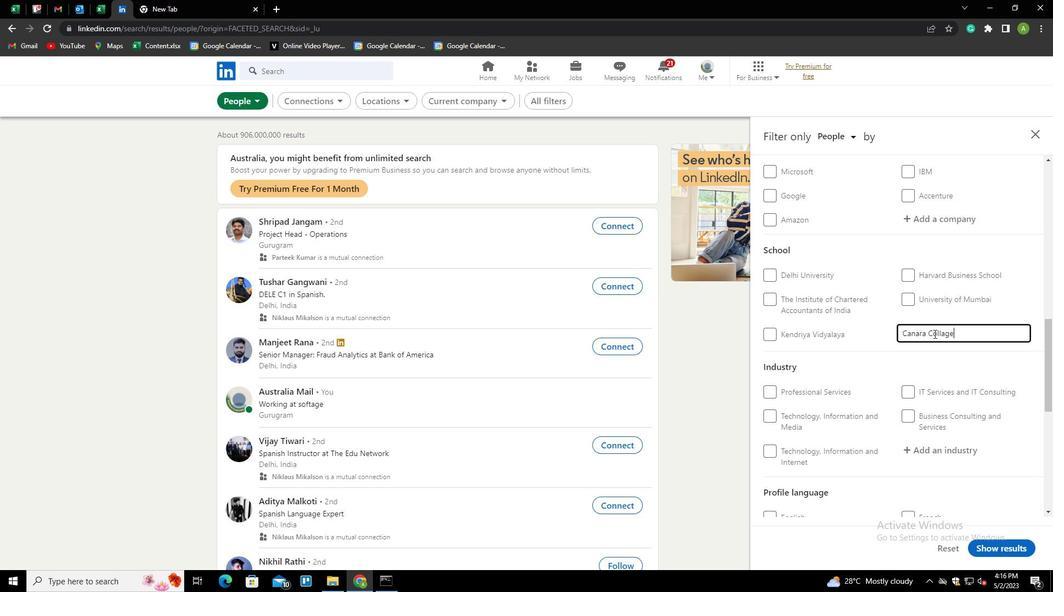 
Action: Mouse pressed left at (939, 357)
Screenshot: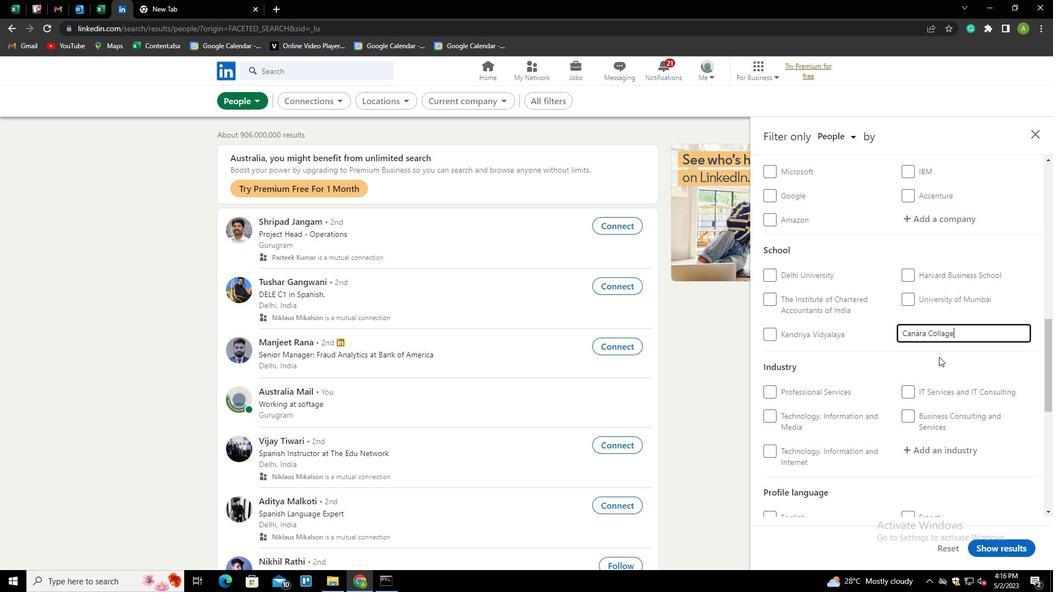 
Action: Mouse scrolled (939, 356) with delta (0, 0)
Screenshot: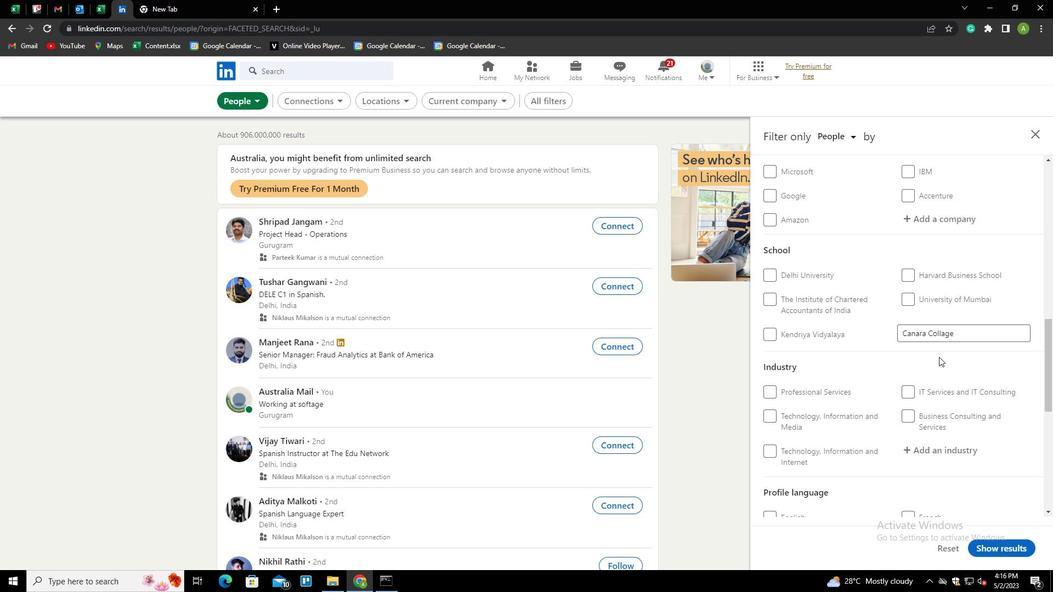 
Action: Mouse moved to (937, 395)
Screenshot: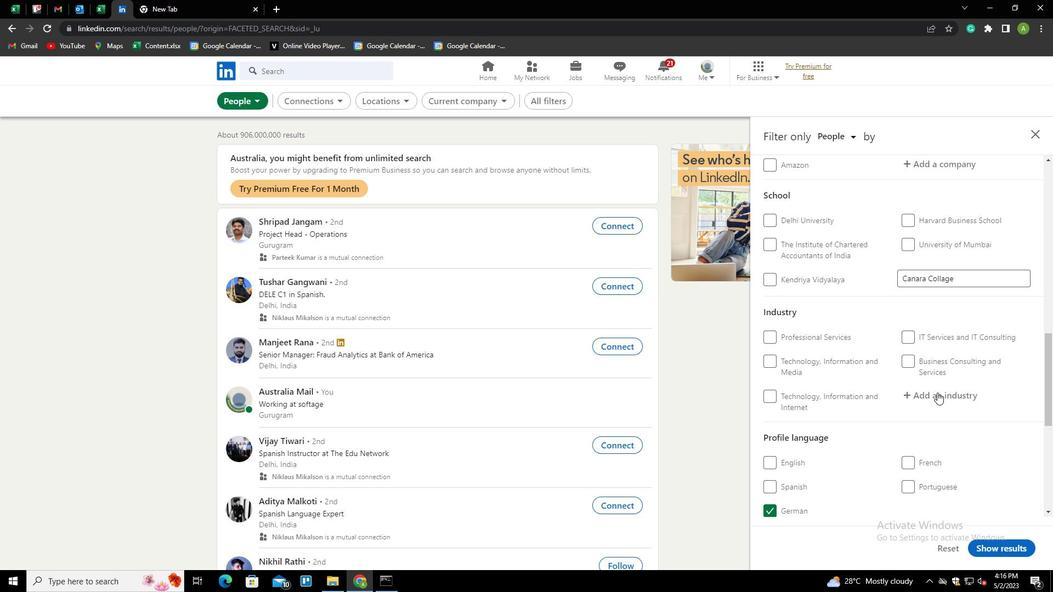 
Action: Mouse pressed left at (937, 395)
Screenshot: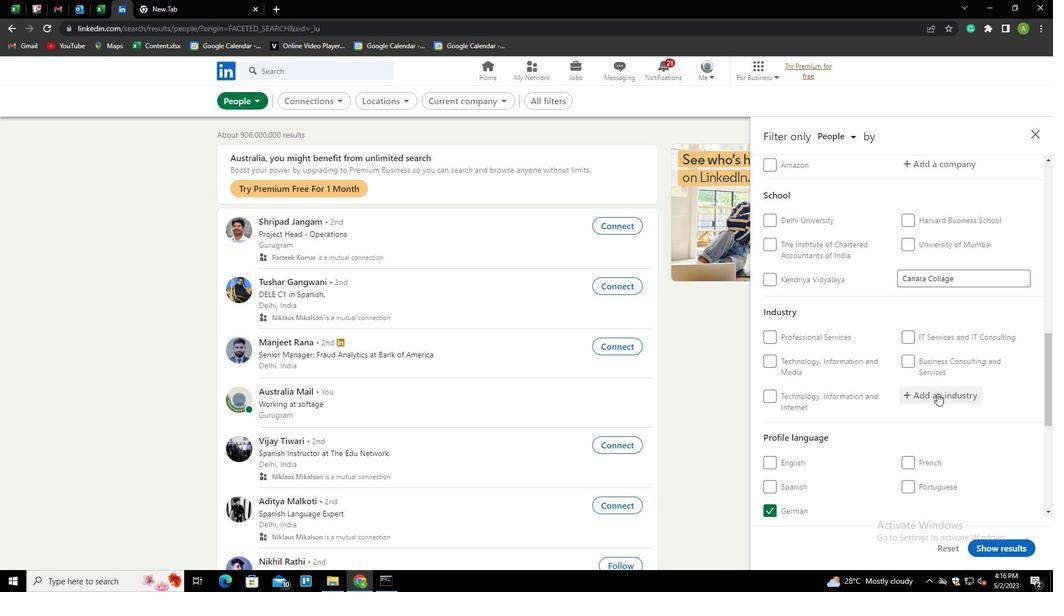 
Action: Mouse moved to (942, 397)
Screenshot: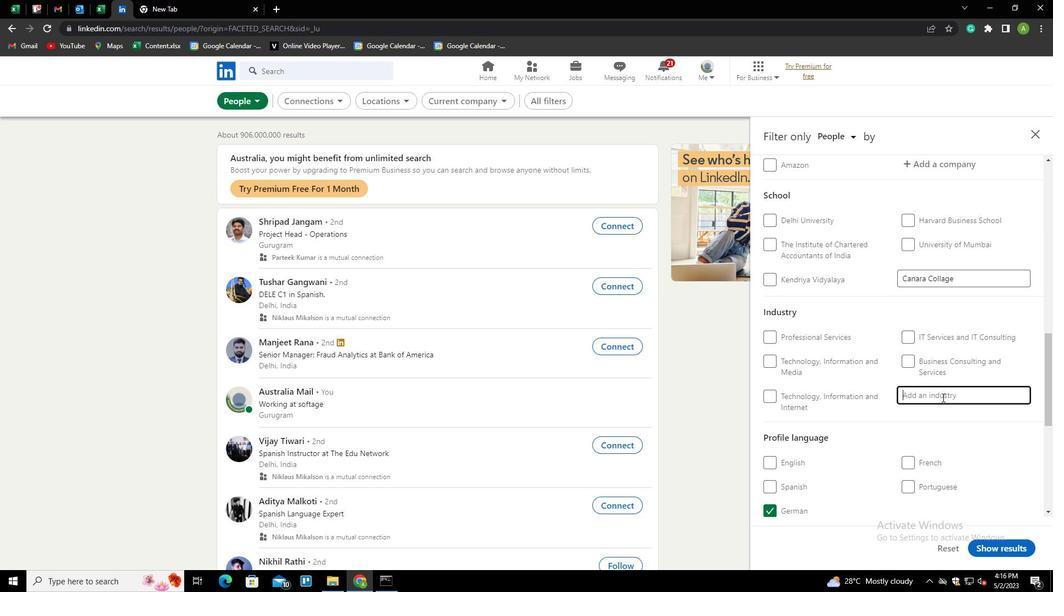 
Action: Mouse pressed left at (942, 397)
Screenshot: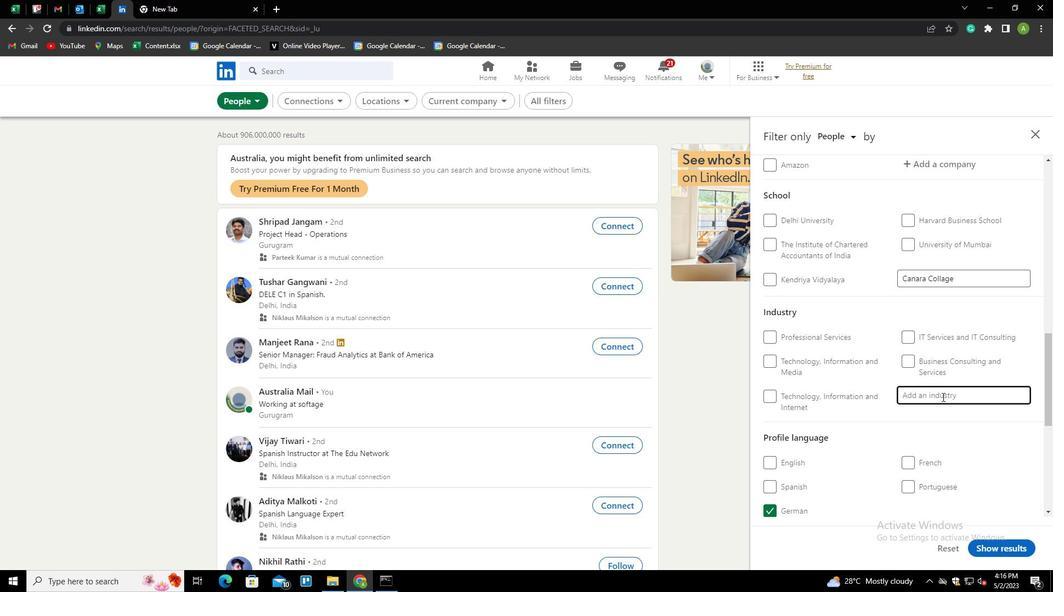 
Action: Mouse moved to (938, 399)
Screenshot: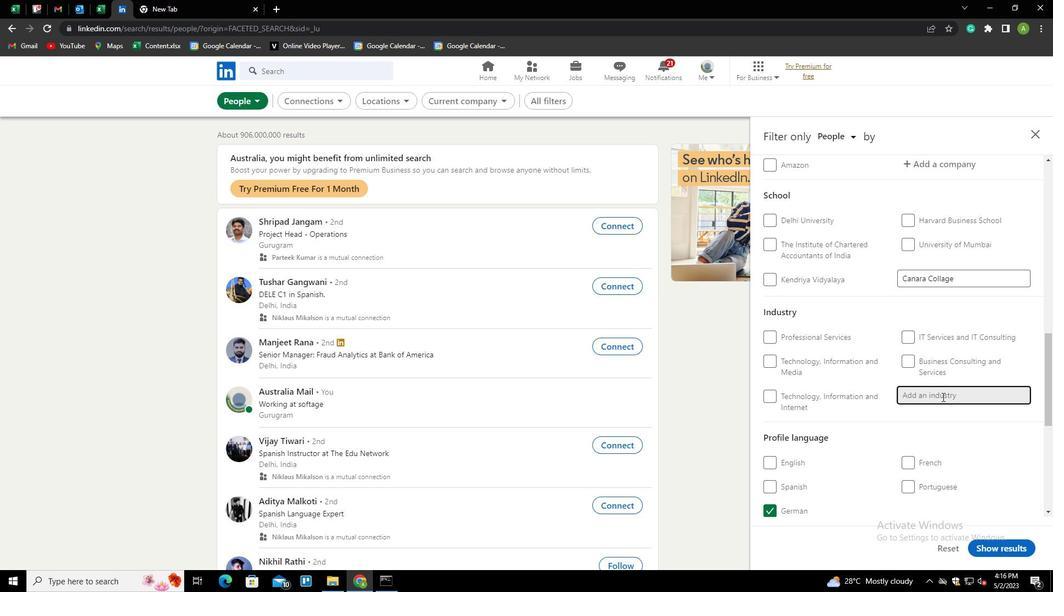 
Action: Key pressed <Key.shift><Key.shift><Key.shift><Key.shift>UTILITY<Key.down><Key.space><Key.shift>S<Key.down><Key.enter>
Screenshot: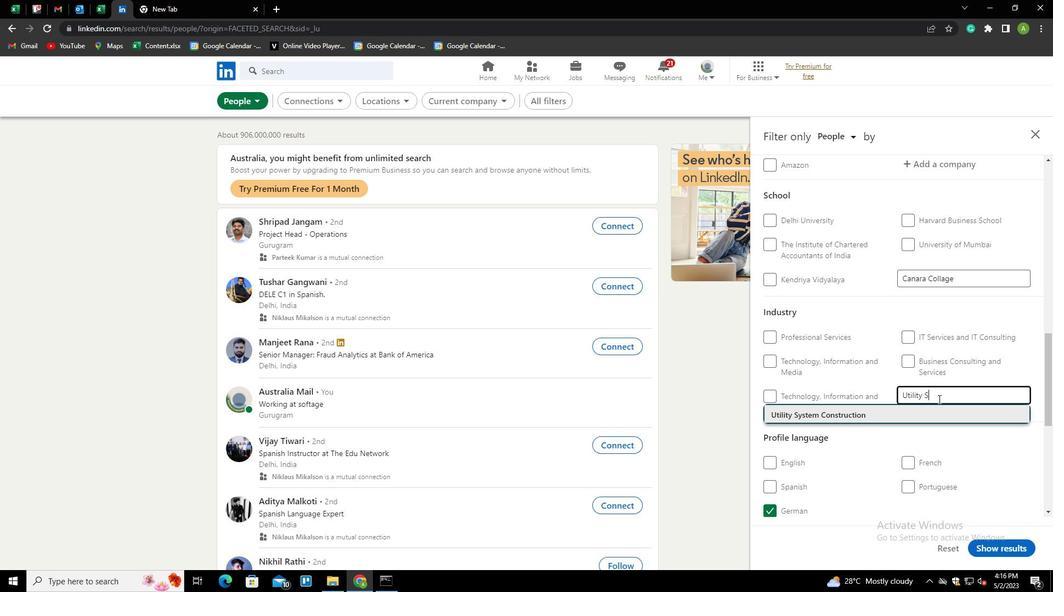 
Action: Mouse scrolled (938, 398) with delta (0, 0)
Screenshot: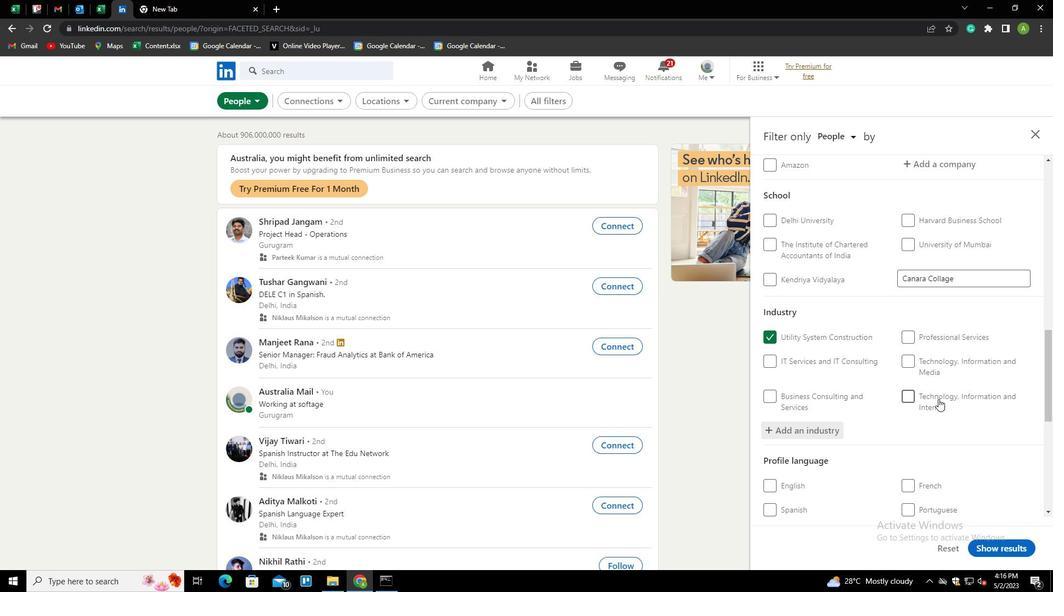 
Action: Mouse scrolled (938, 398) with delta (0, 0)
Screenshot: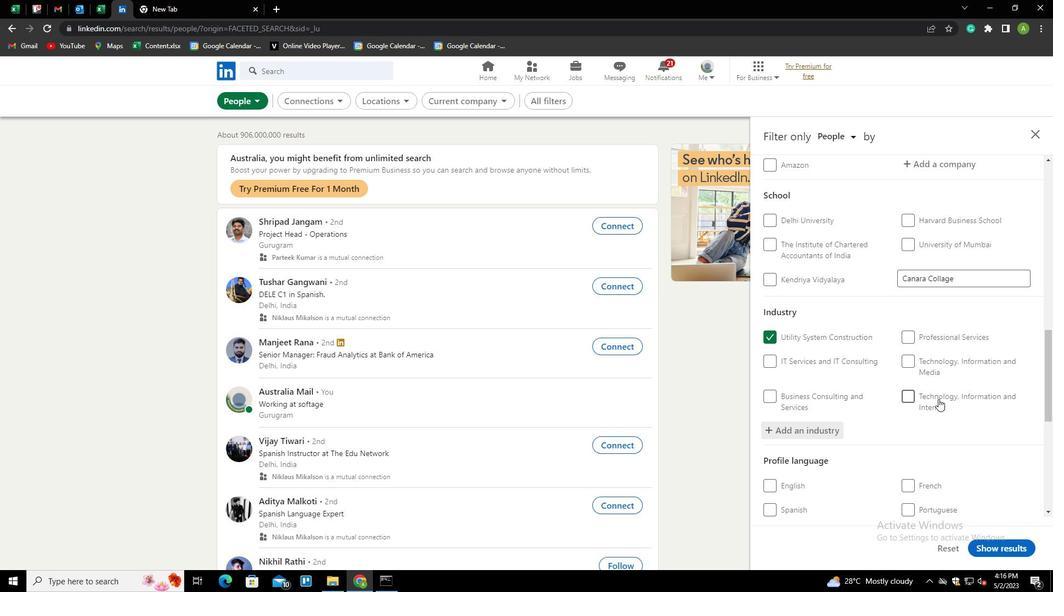 
Action: Mouse scrolled (938, 398) with delta (0, 0)
Screenshot: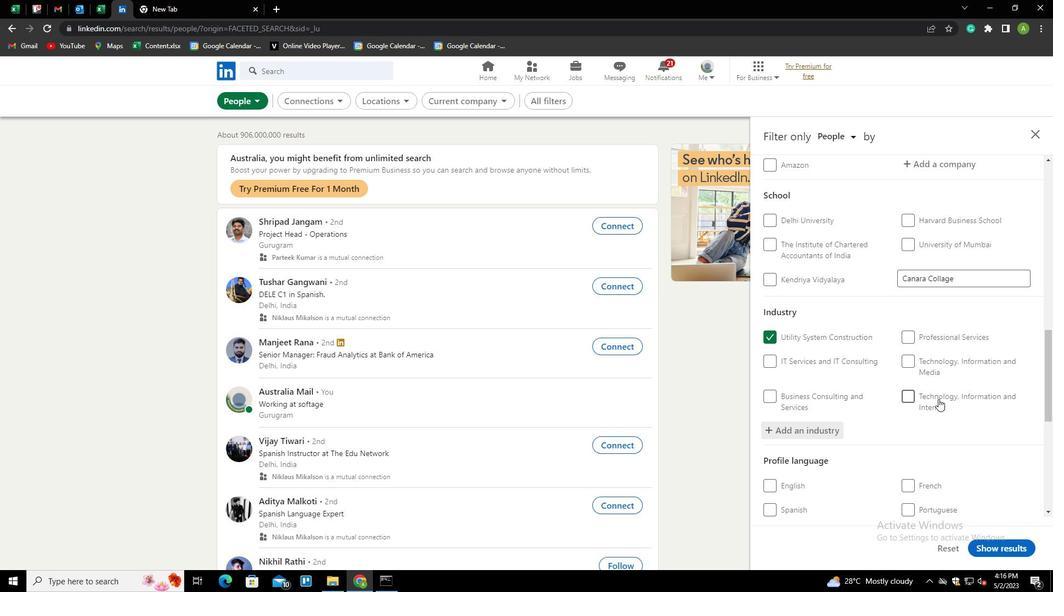 
Action: Mouse scrolled (938, 398) with delta (0, 0)
Screenshot: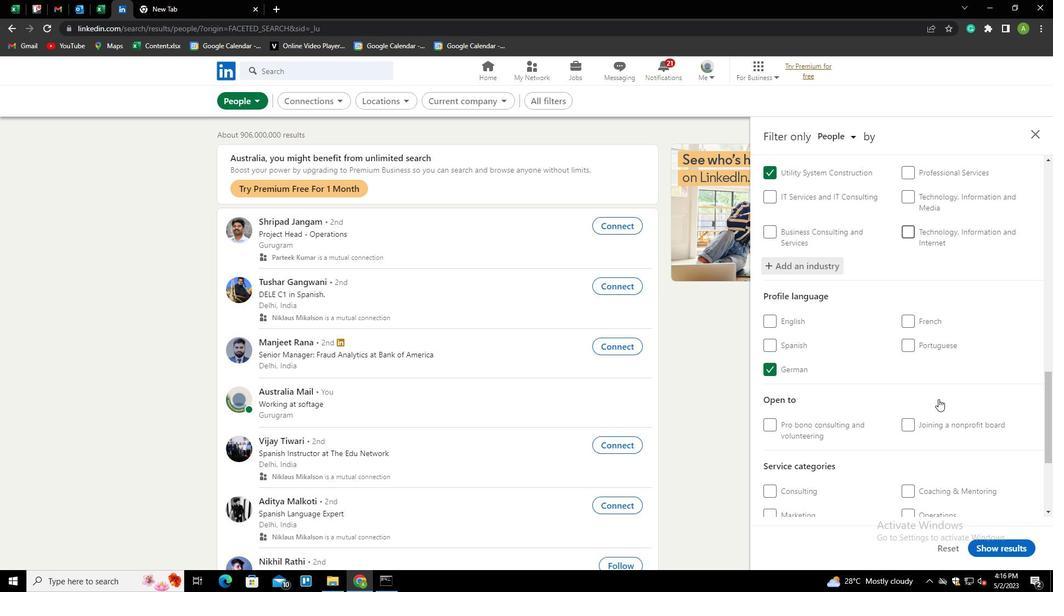 
Action: Mouse scrolled (938, 398) with delta (0, 0)
Screenshot: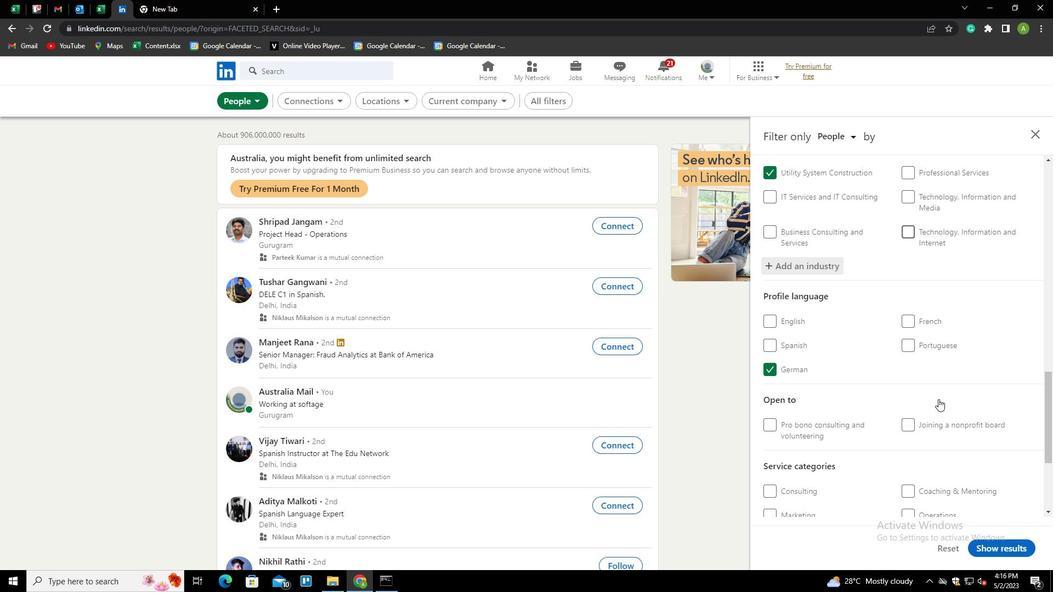 
Action: Mouse scrolled (938, 398) with delta (0, 0)
Screenshot: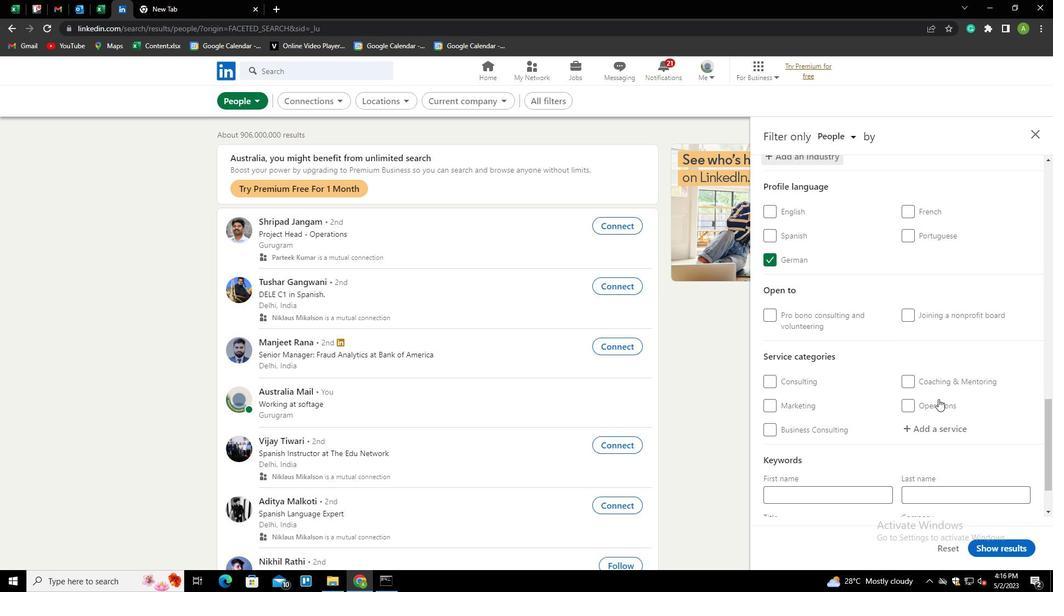 
Action: Mouse scrolled (938, 398) with delta (0, 0)
Screenshot: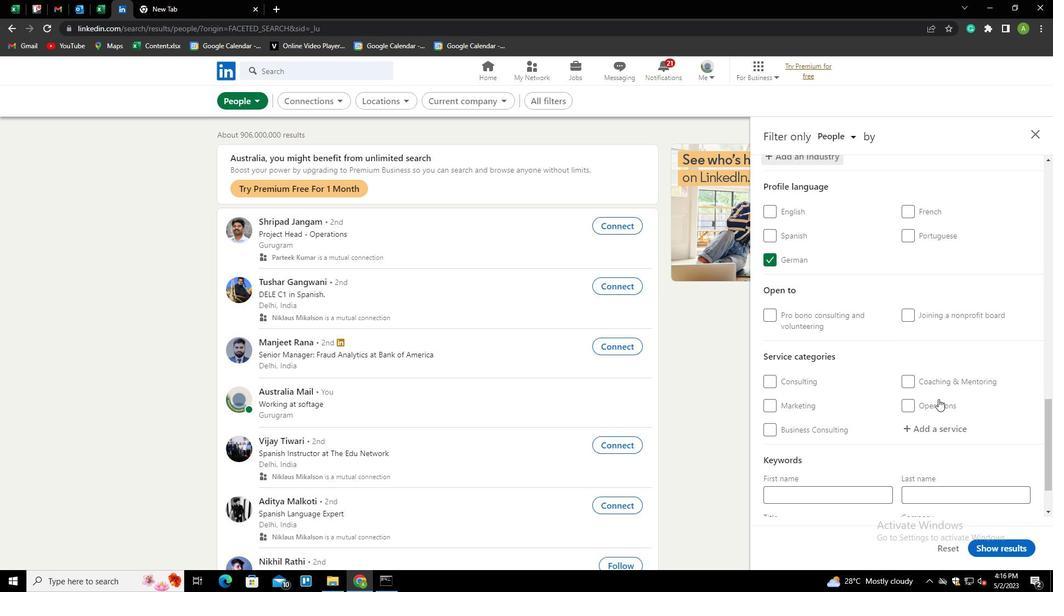 
Action: Mouse moved to (913, 362)
Screenshot: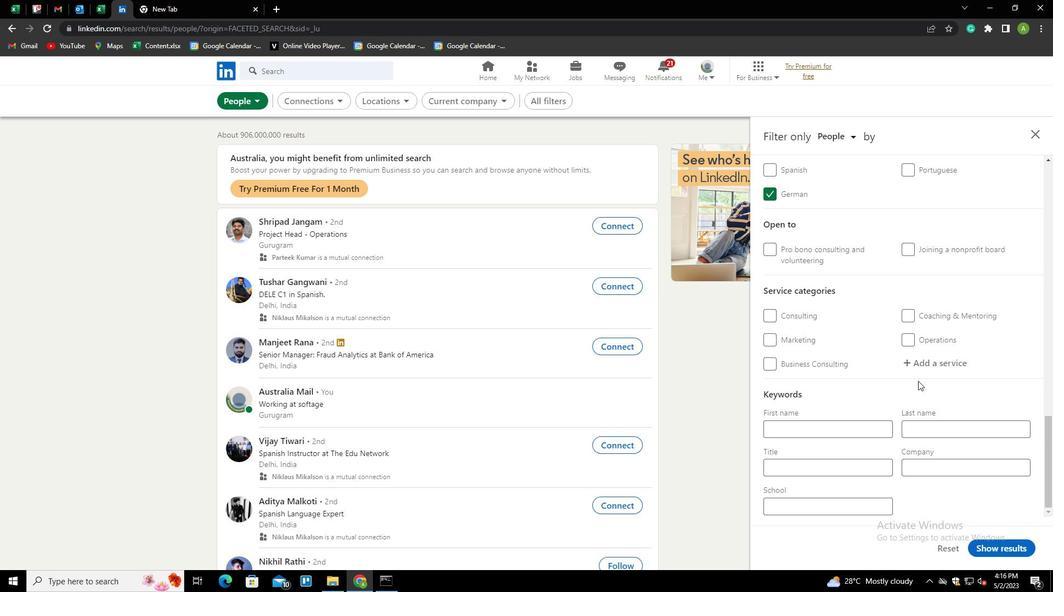 
Action: Mouse pressed left at (913, 362)
Screenshot: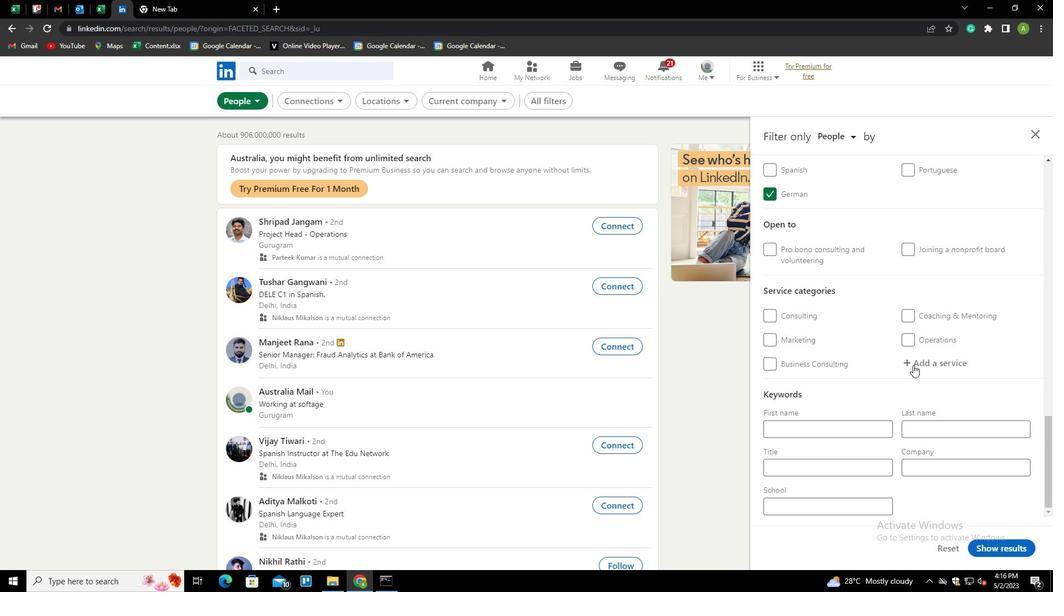 
Action: Mouse moved to (915, 362)
Screenshot: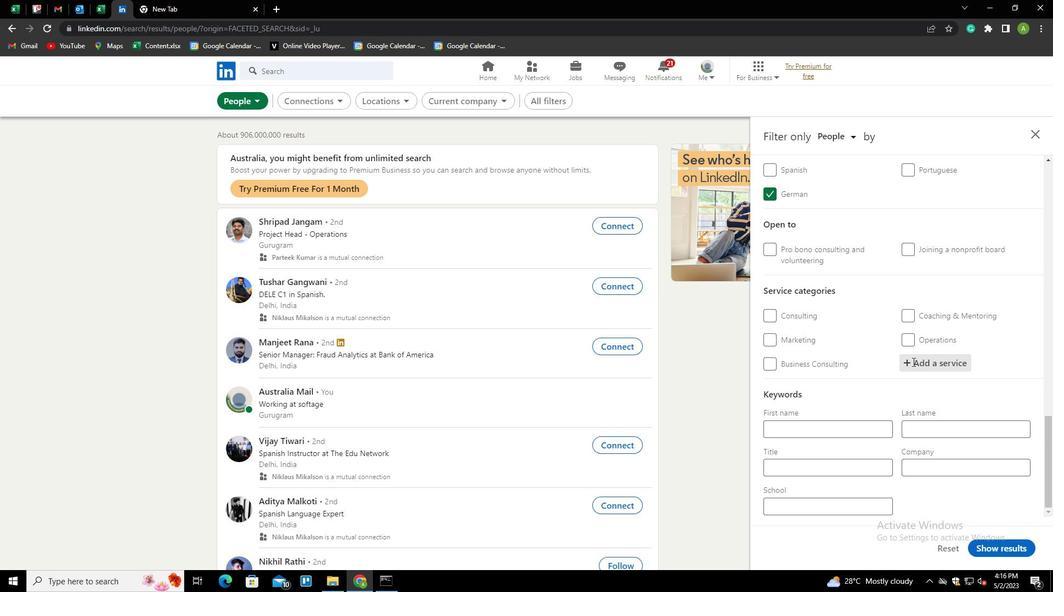 
Action: Mouse pressed left at (915, 362)
Screenshot: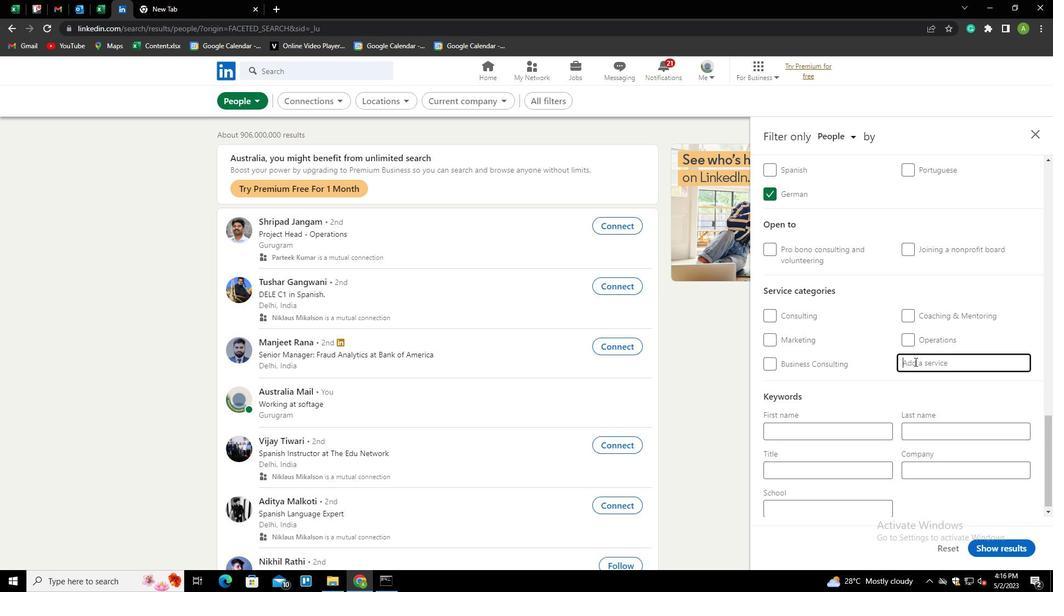 
Action: Key pressed <Key.shift>TEAM<Key.space><Key.shift>BUILDING<Key.down><Key.enter>
Screenshot: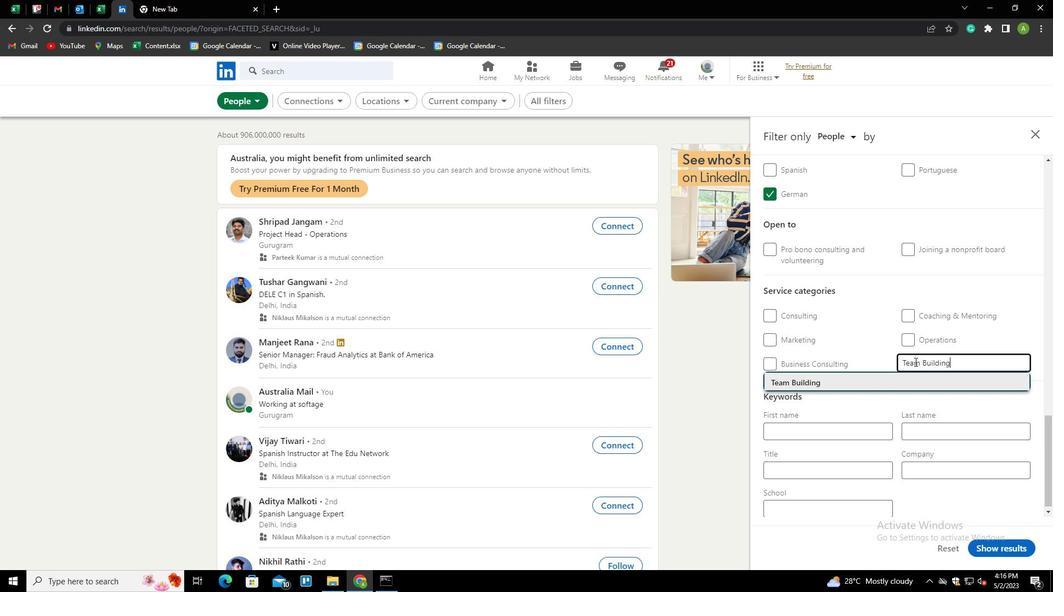 
Action: Mouse scrolled (915, 361) with delta (0, 0)
Screenshot: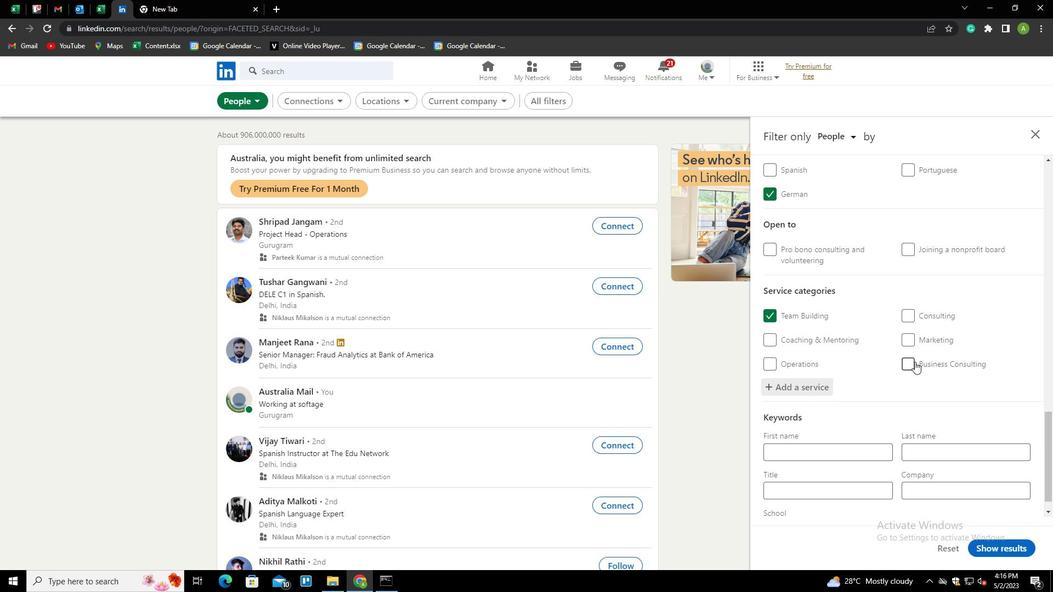 
Action: Mouse scrolled (915, 361) with delta (0, 0)
Screenshot: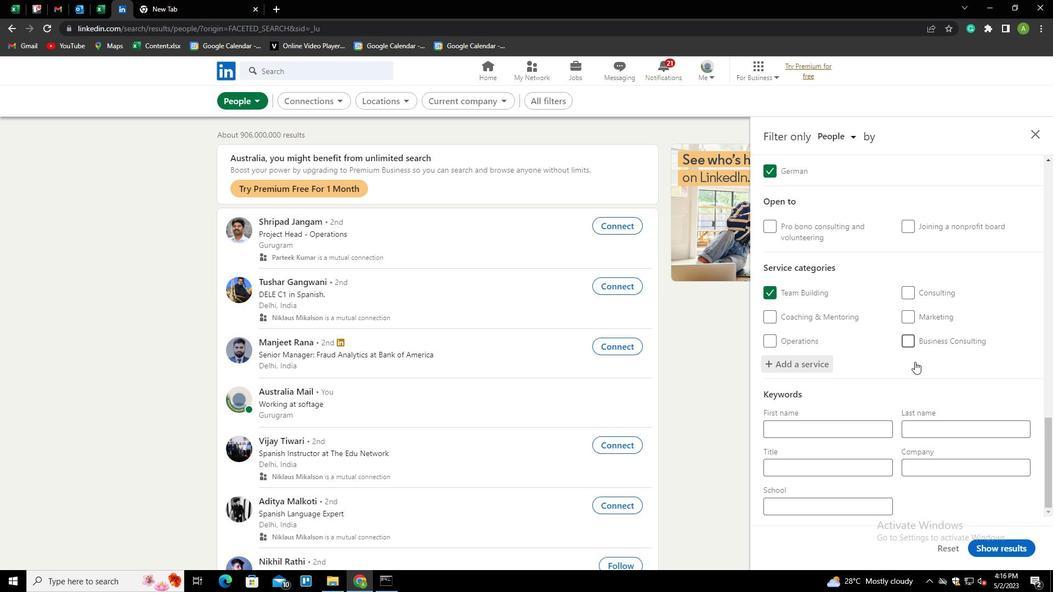 
Action: Mouse scrolled (915, 361) with delta (0, 0)
Screenshot: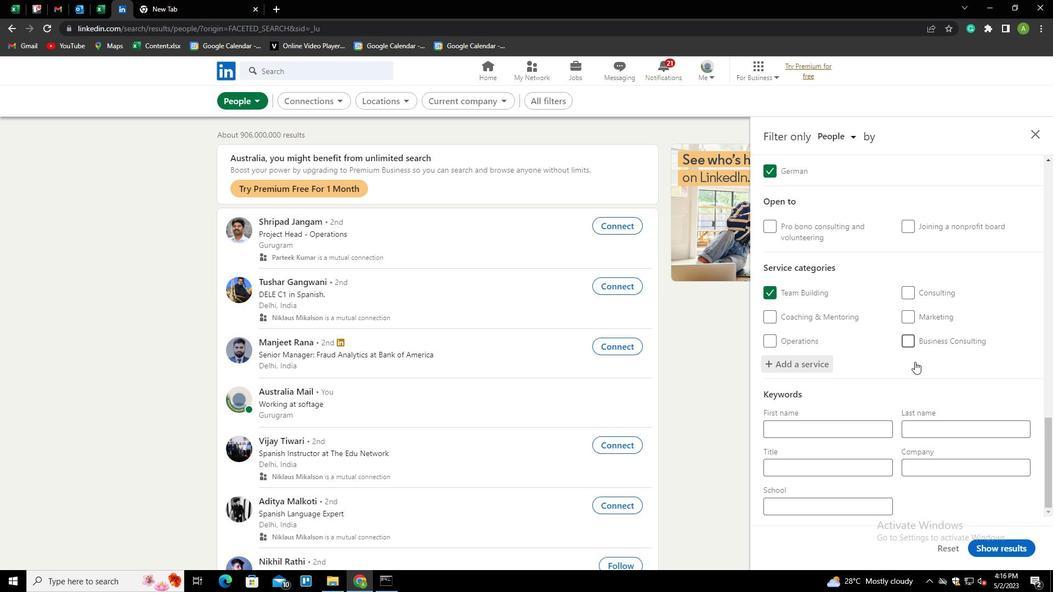 
Action: Mouse moved to (832, 468)
Screenshot: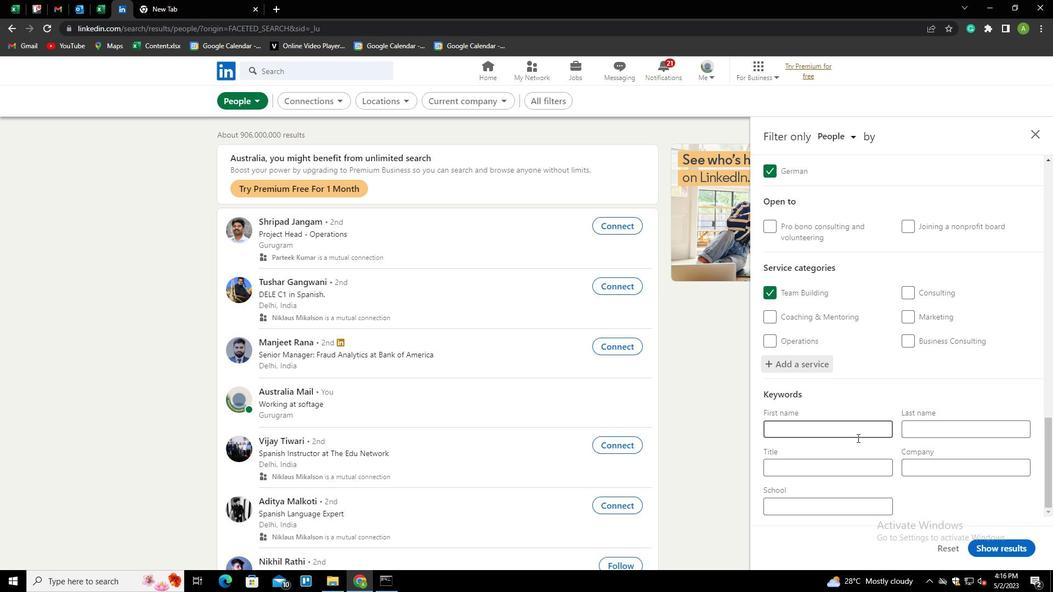 
Action: Mouse pressed left at (832, 468)
Screenshot: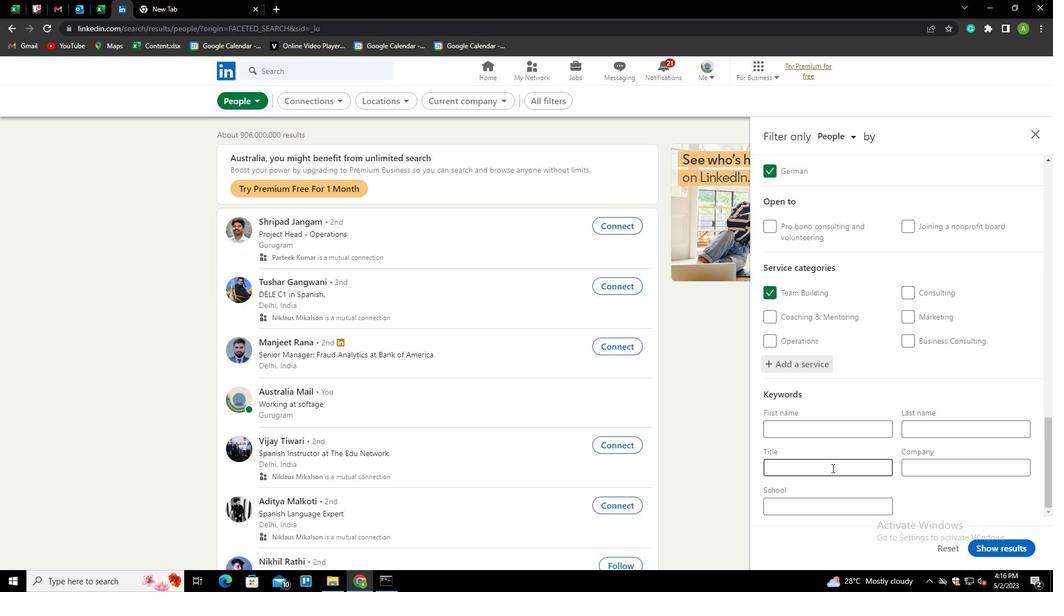 
Action: Mouse moved to (831, 468)
Screenshot: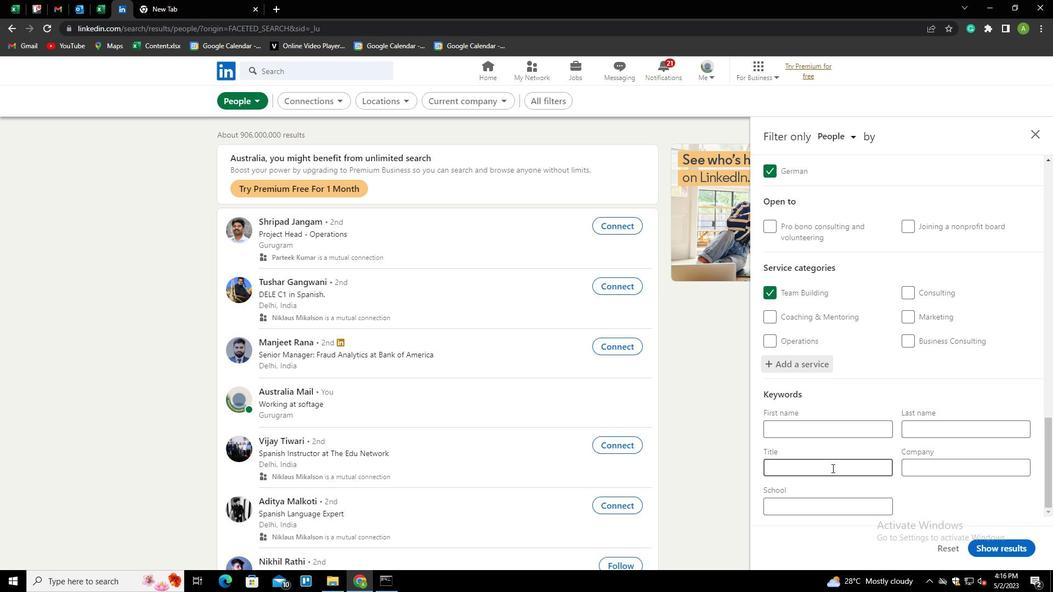 
Action: Key pressed <Key.shift>ACTOR
Screenshot: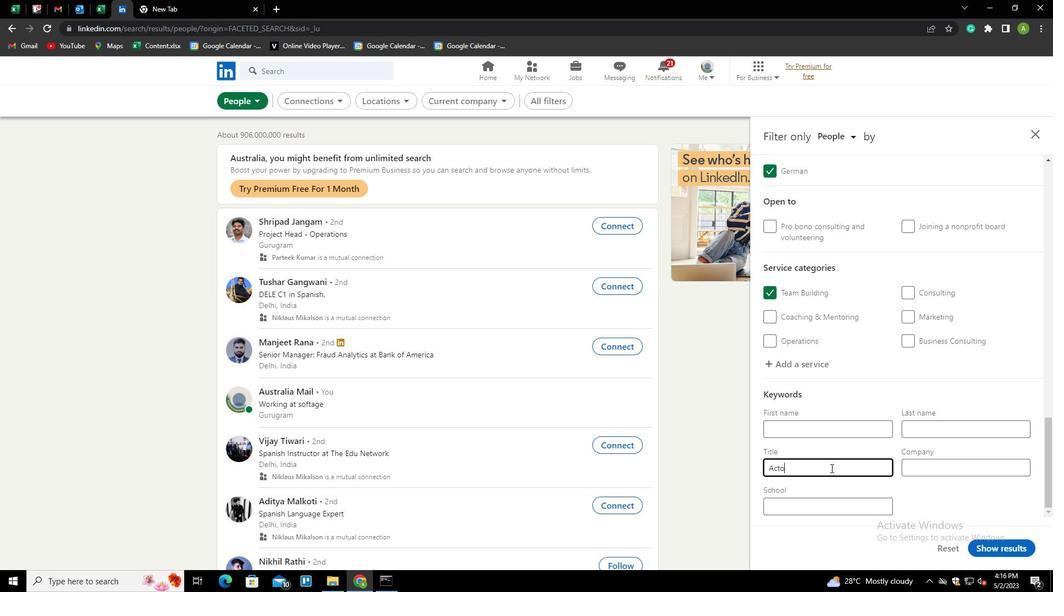 
Action: Mouse moved to (925, 492)
Screenshot: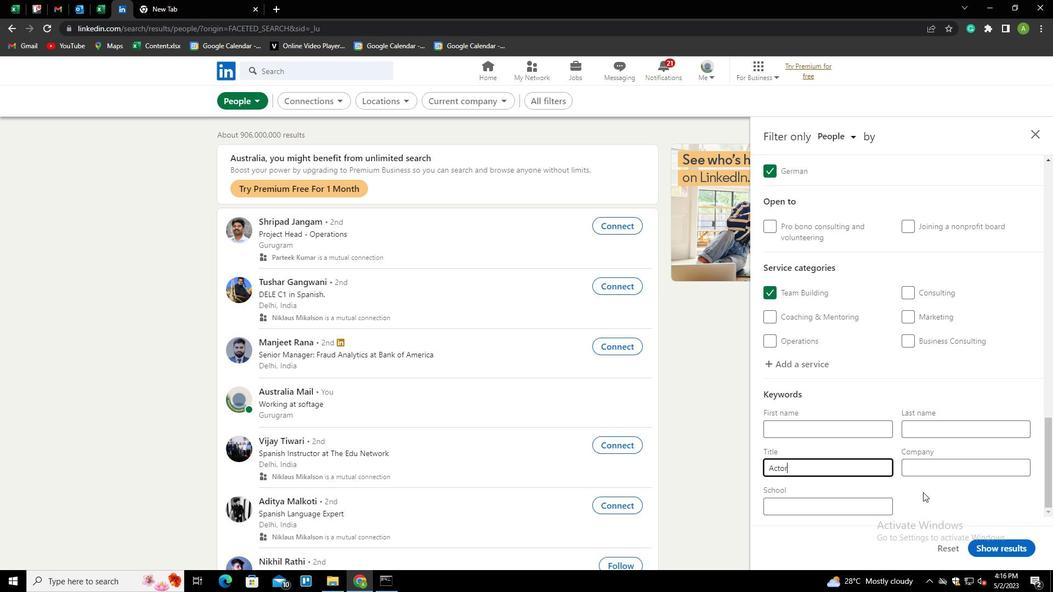 
Action: Mouse pressed left at (925, 492)
Screenshot: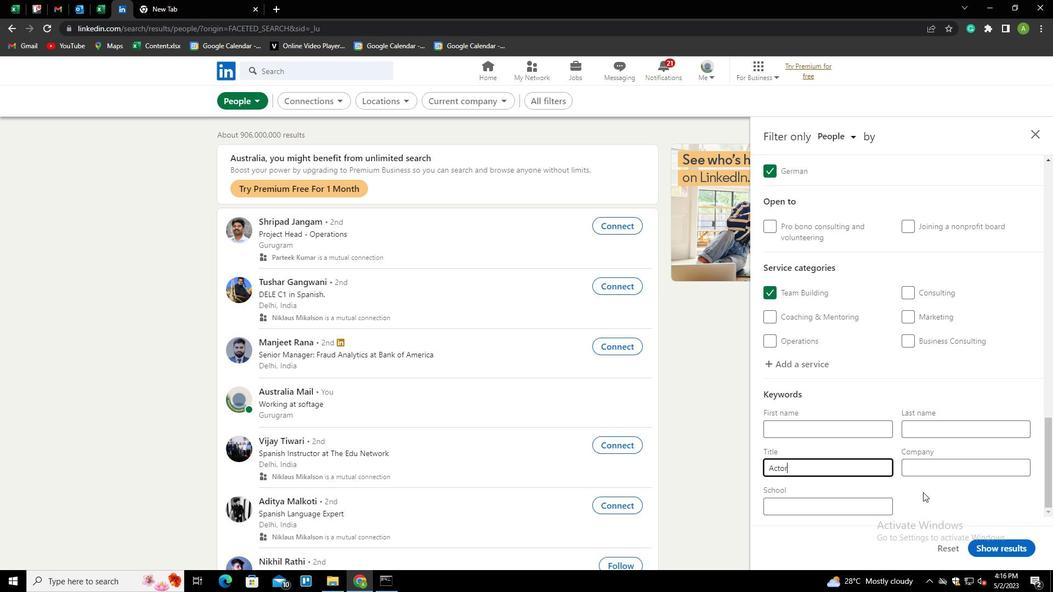 
Action: Mouse moved to (995, 543)
Screenshot: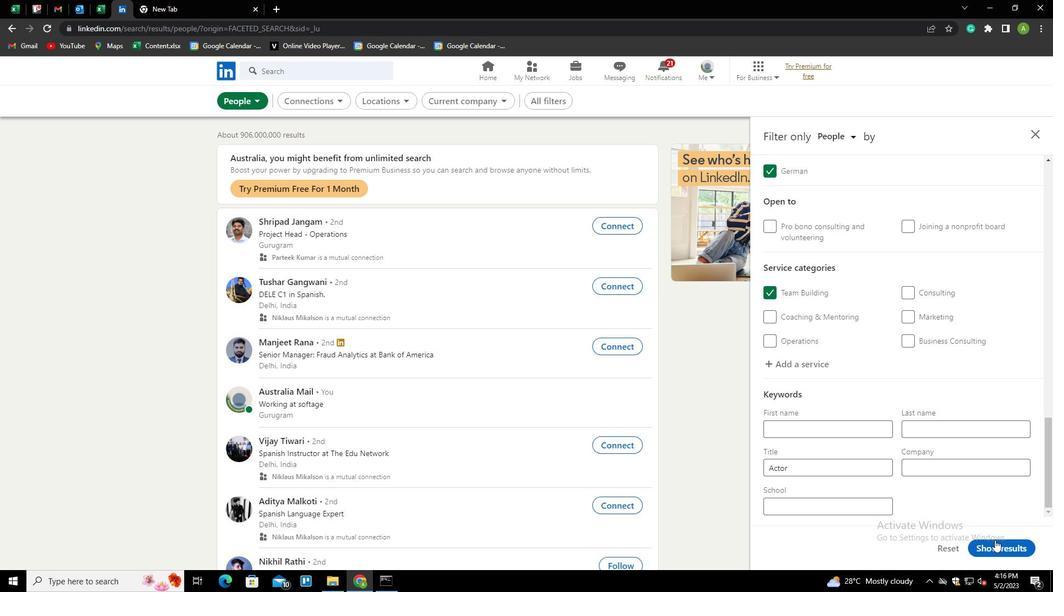 
Action: Mouse pressed left at (995, 543)
Screenshot: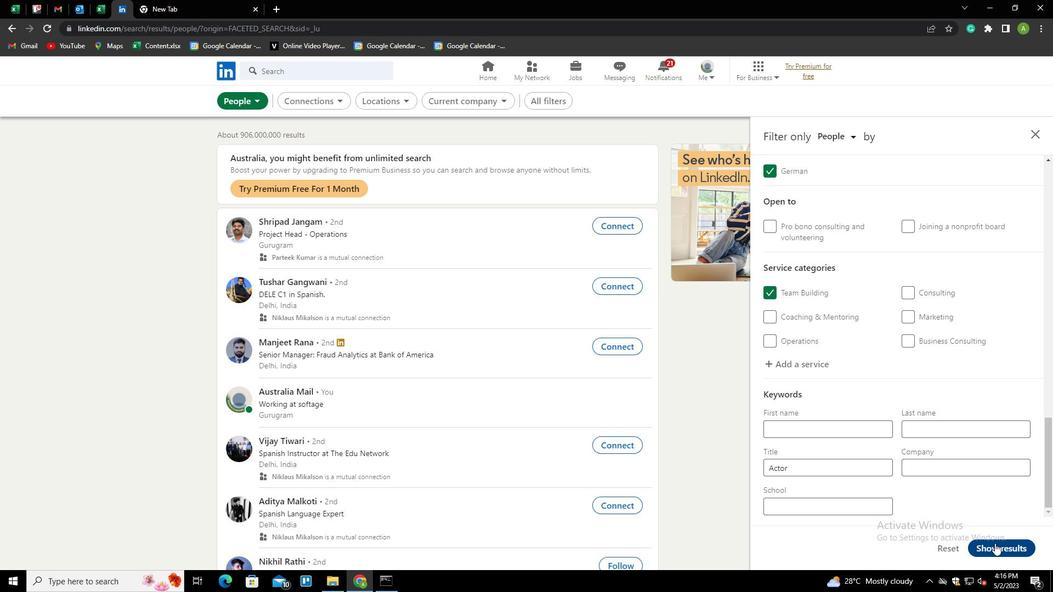 
